 Task: Search one way flight ticket for 4 adults, 1 infant in seat and 1 infant on lap in premium economy from Portsmouth: Portsmouth International Airport At Pease to Gillette: Gillette Campbell County Airport on 5-1-2023. Choice of flights is Sun country airlines. Number of bags: 1 checked bag. Price is upto 107000. Outbound departure time preference is 23:45.
Action: Mouse moved to (198, 336)
Screenshot: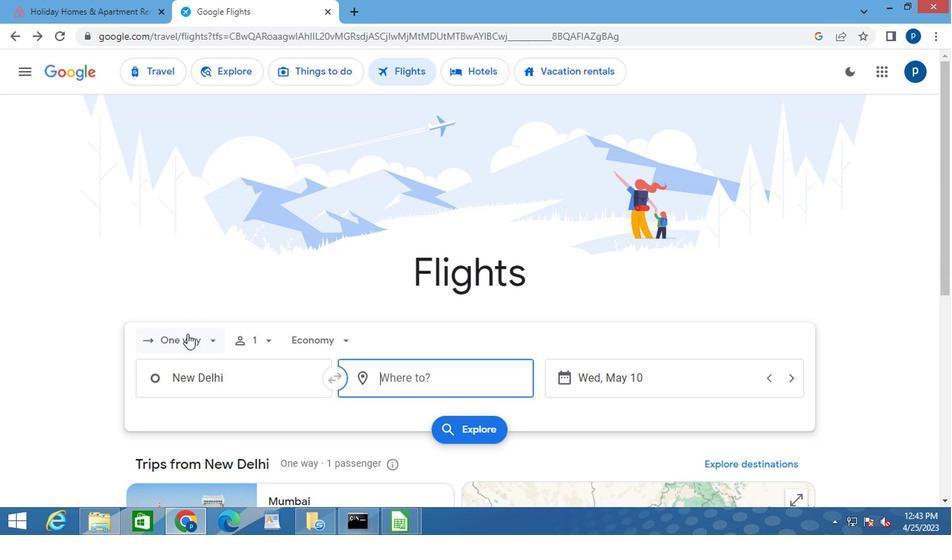 
Action: Mouse pressed left at (198, 336)
Screenshot: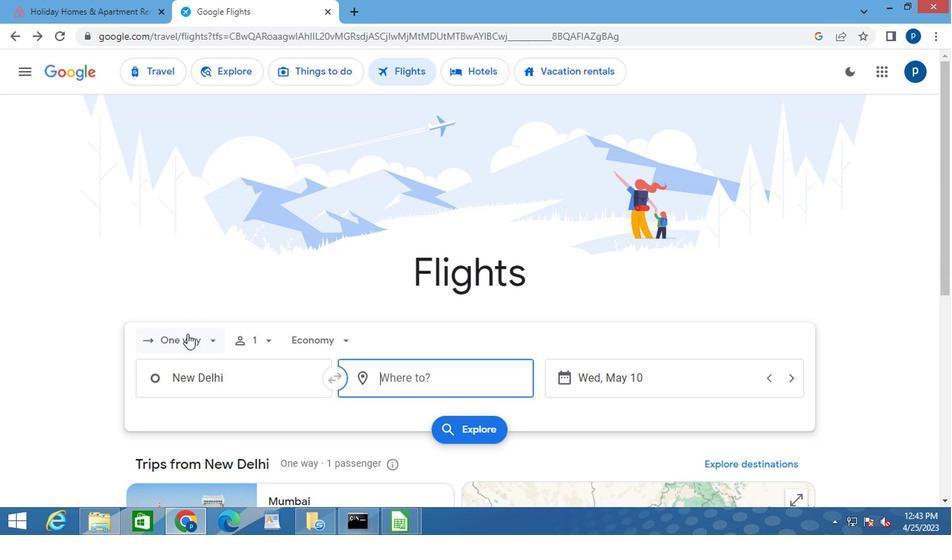 
Action: Mouse moved to (204, 399)
Screenshot: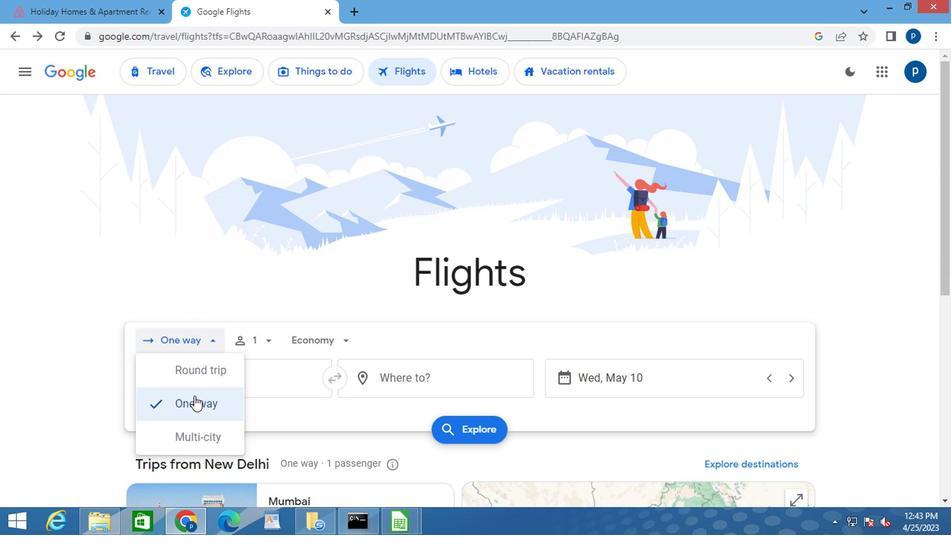
Action: Mouse pressed left at (204, 399)
Screenshot: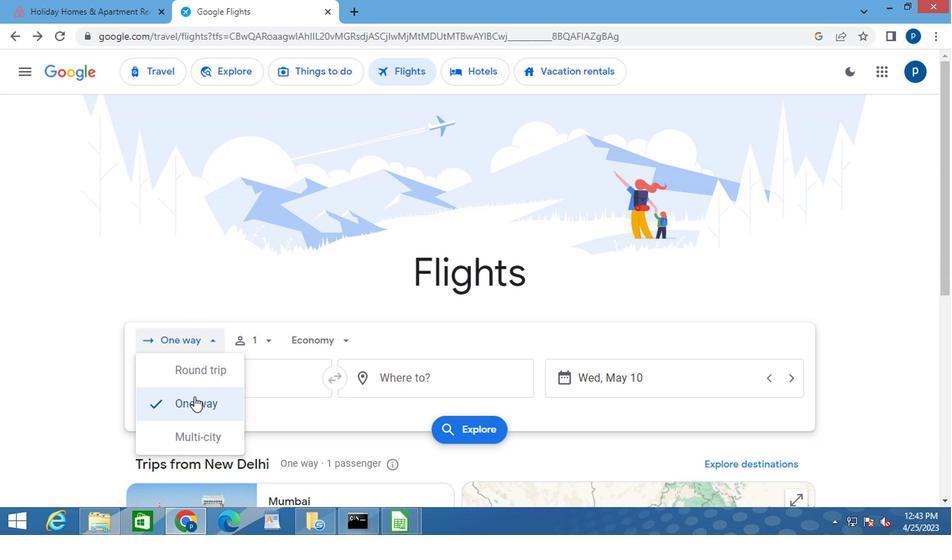 
Action: Mouse moved to (267, 336)
Screenshot: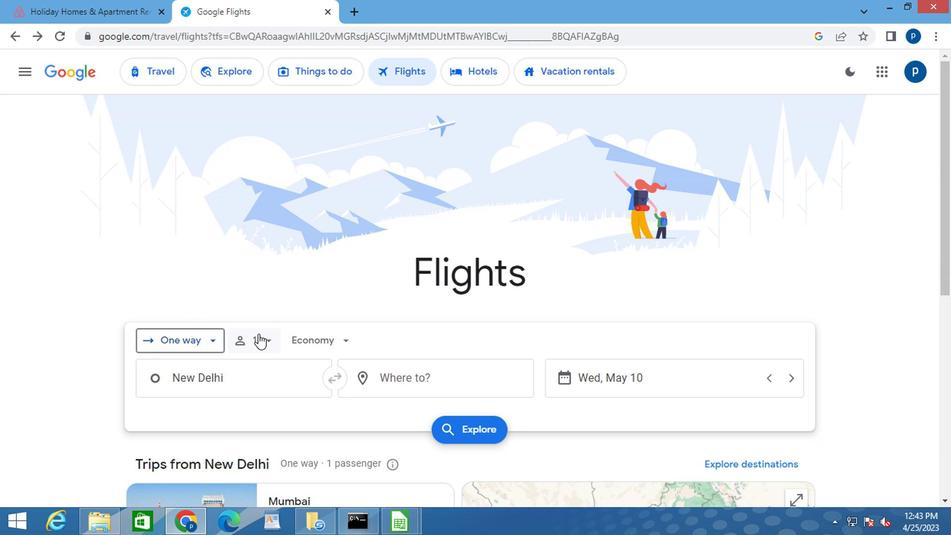 
Action: Mouse pressed left at (267, 336)
Screenshot: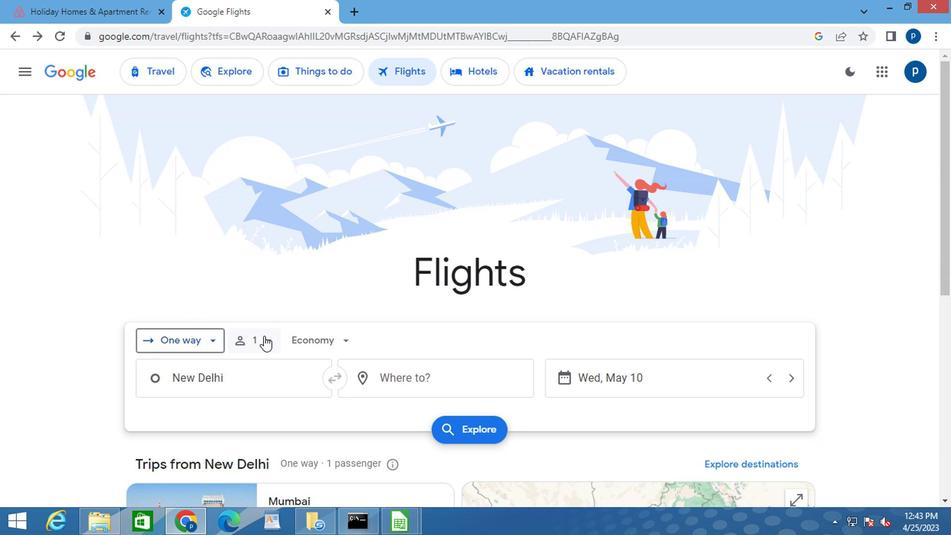 
Action: Mouse moved to (368, 374)
Screenshot: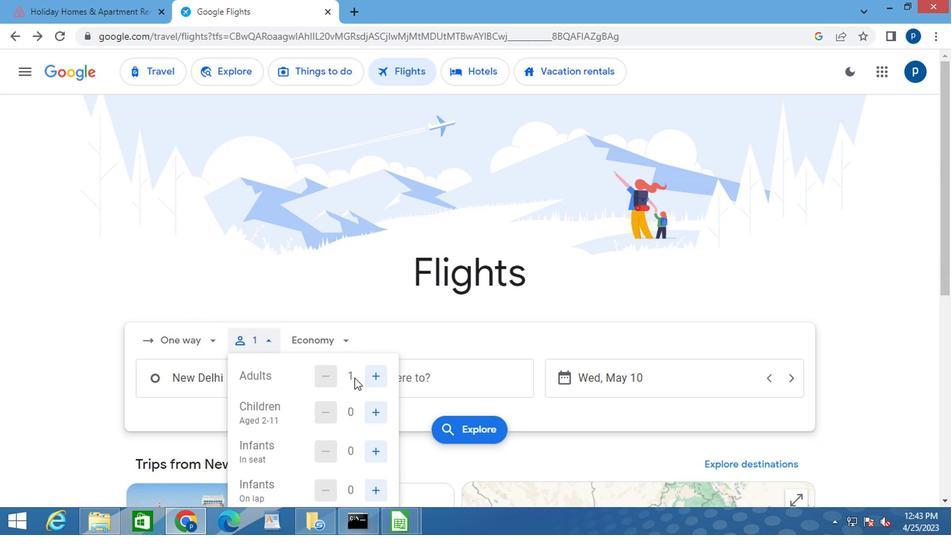
Action: Mouse pressed left at (368, 374)
Screenshot: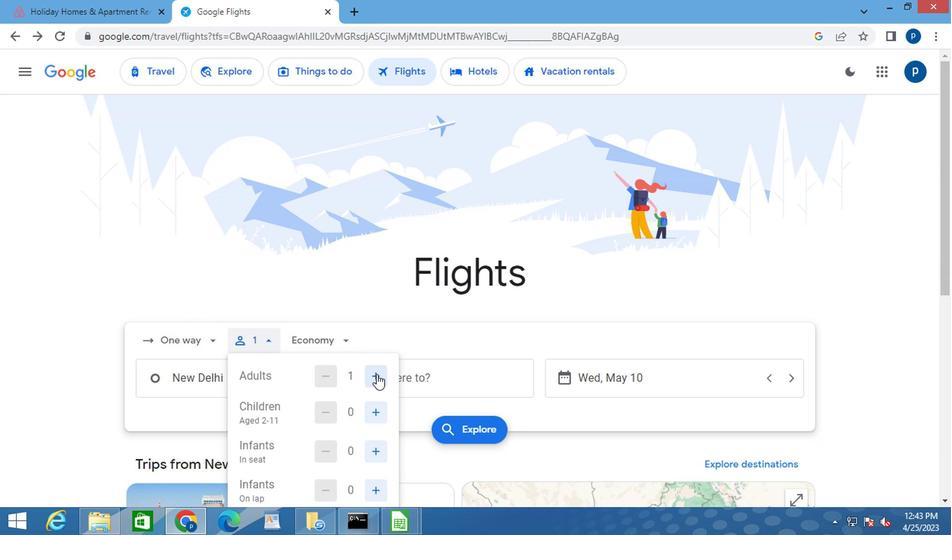 
Action: Mouse pressed left at (368, 374)
Screenshot: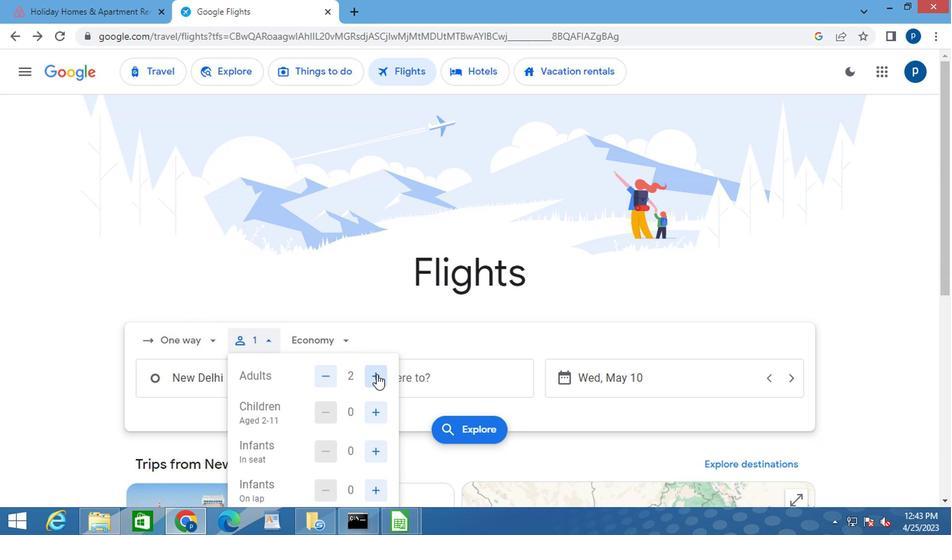 
Action: Mouse pressed left at (368, 374)
Screenshot: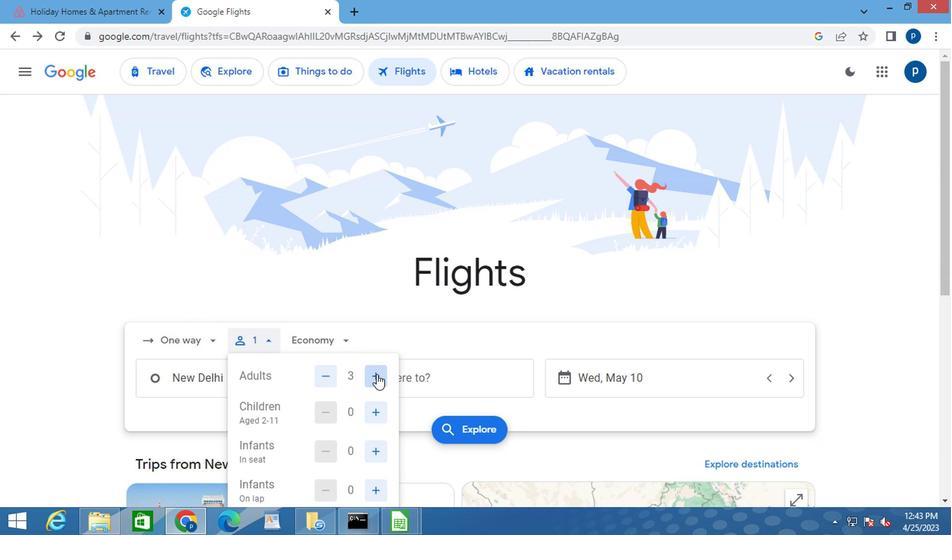
Action: Mouse moved to (368, 445)
Screenshot: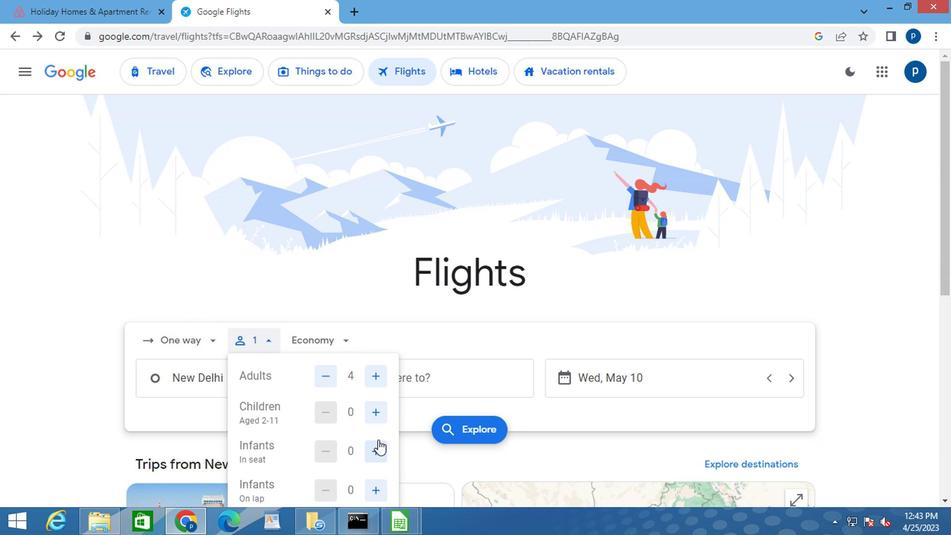
Action: Mouse pressed left at (368, 445)
Screenshot: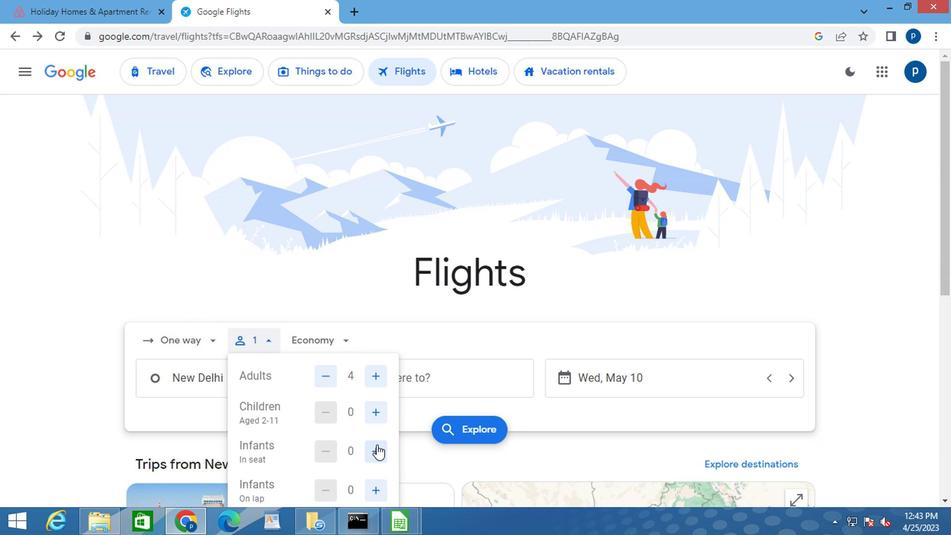 
Action: Mouse moved to (363, 492)
Screenshot: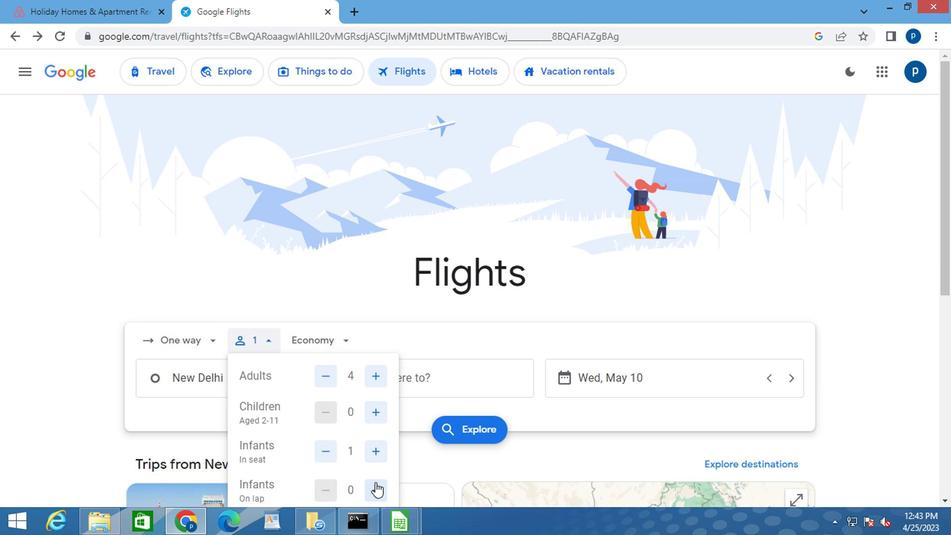 
Action: Mouse pressed left at (363, 492)
Screenshot: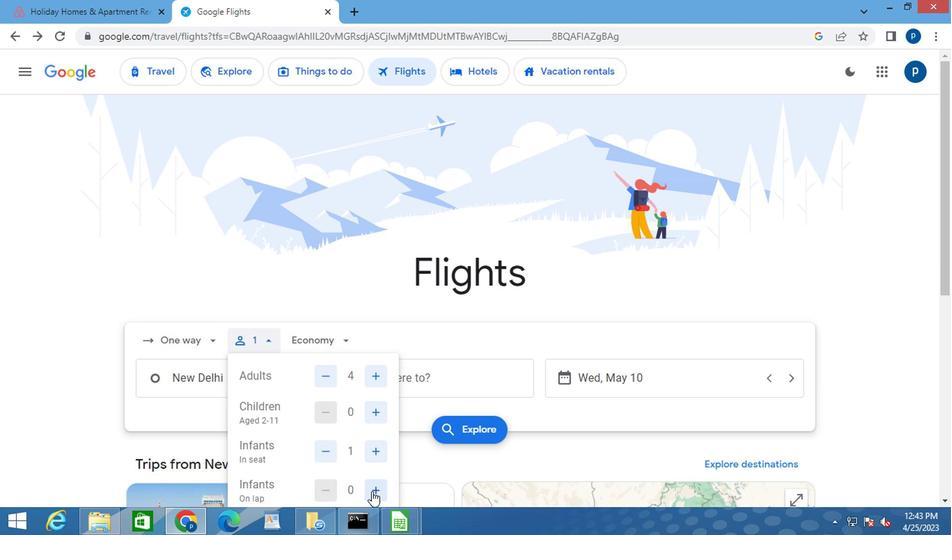 
Action: Mouse moved to (372, 405)
Screenshot: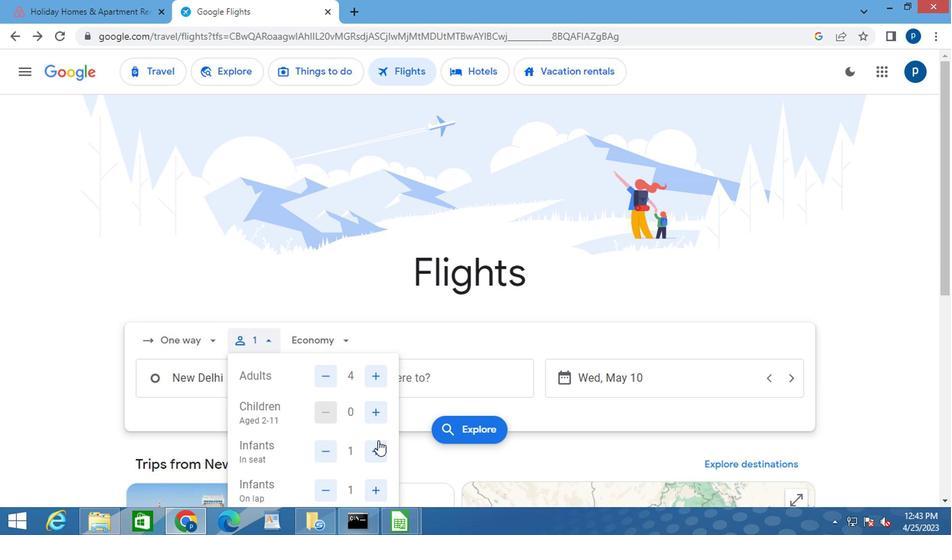 
Action: Mouse scrolled (372, 404) with delta (0, 0)
Screenshot: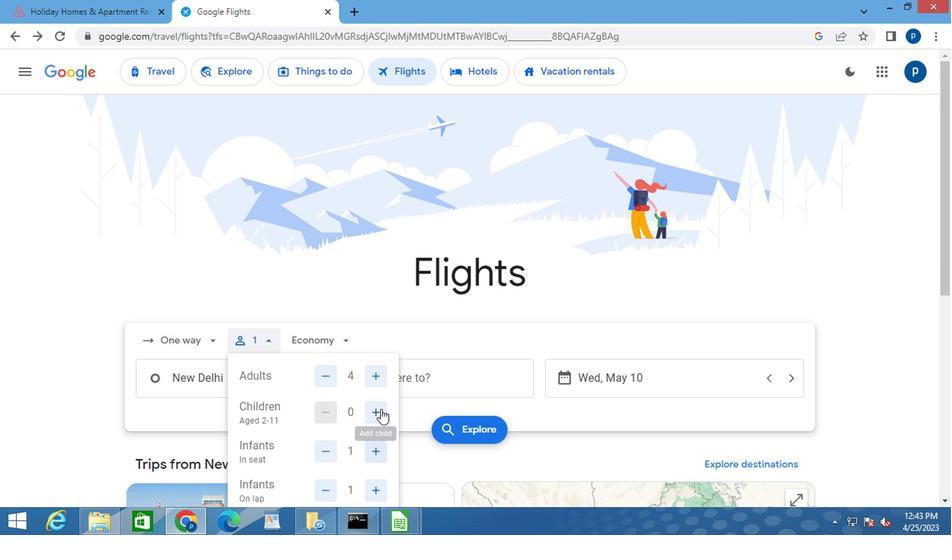
Action: Mouse scrolled (372, 404) with delta (0, 0)
Screenshot: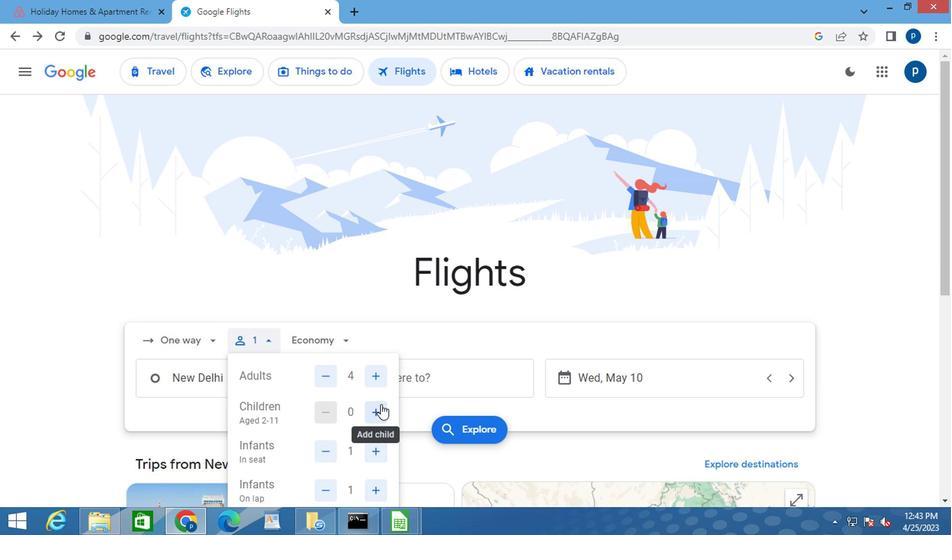 
Action: Mouse moved to (350, 388)
Screenshot: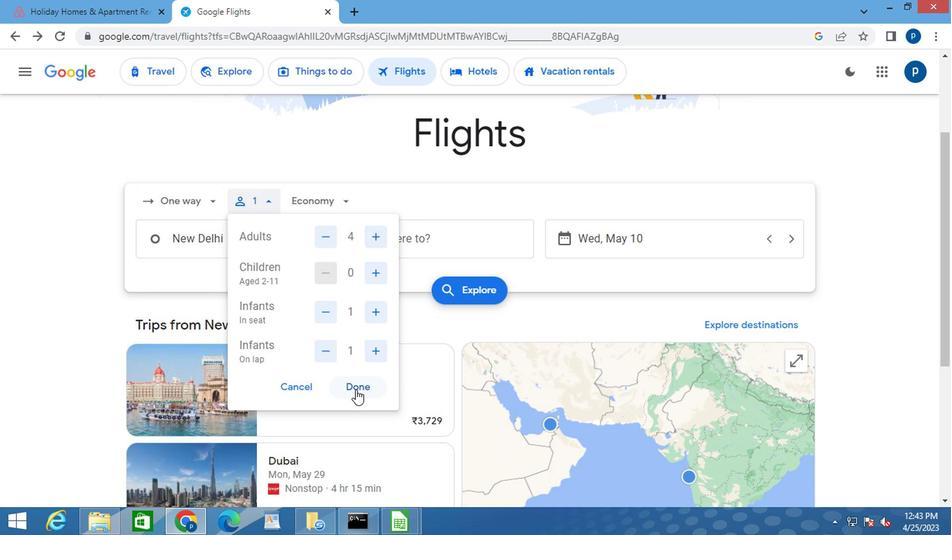 
Action: Mouse pressed left at (350, 388)
Screenshot: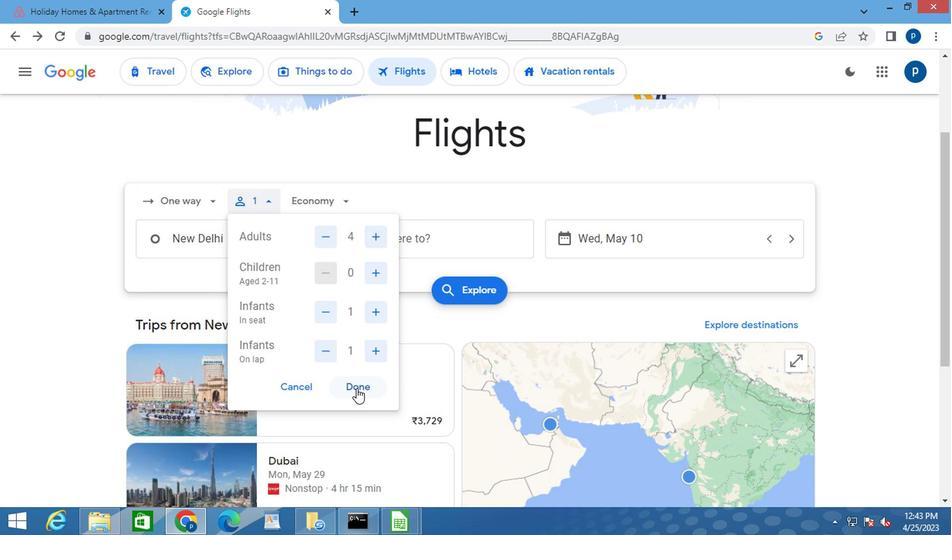 
Action: Mouse moved to (321, 194)
Screenshot: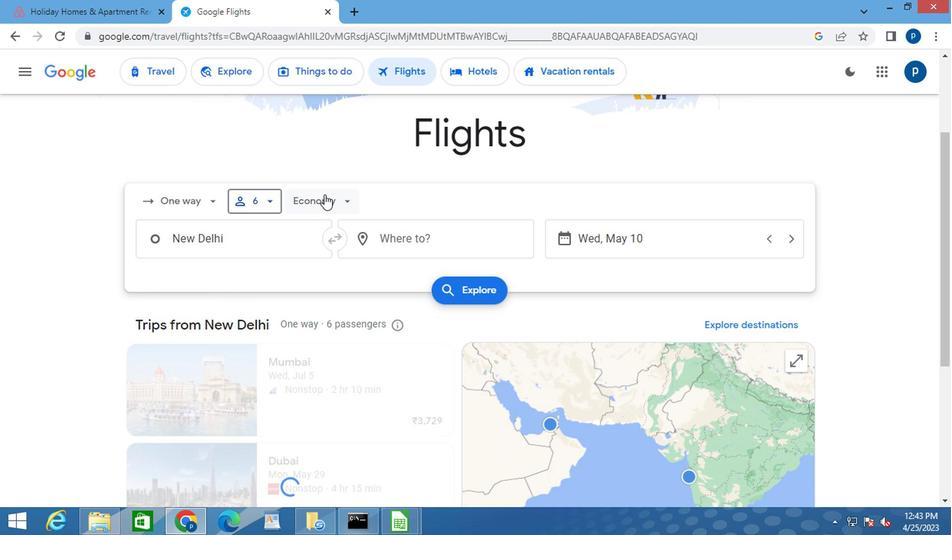 
Action: Mouse pressed left at (321, 194)
Screenshot: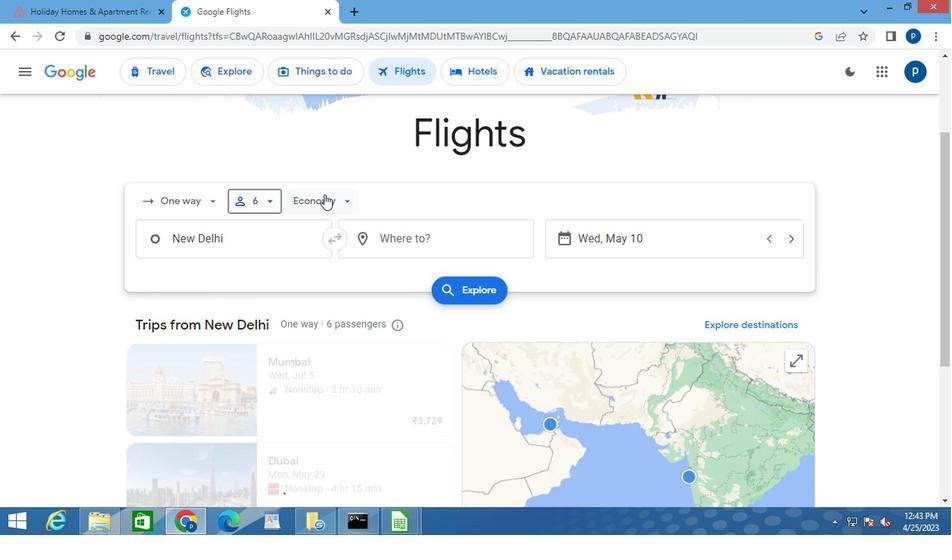 
Action: Mouse moved to (350, 230)
Screenshot: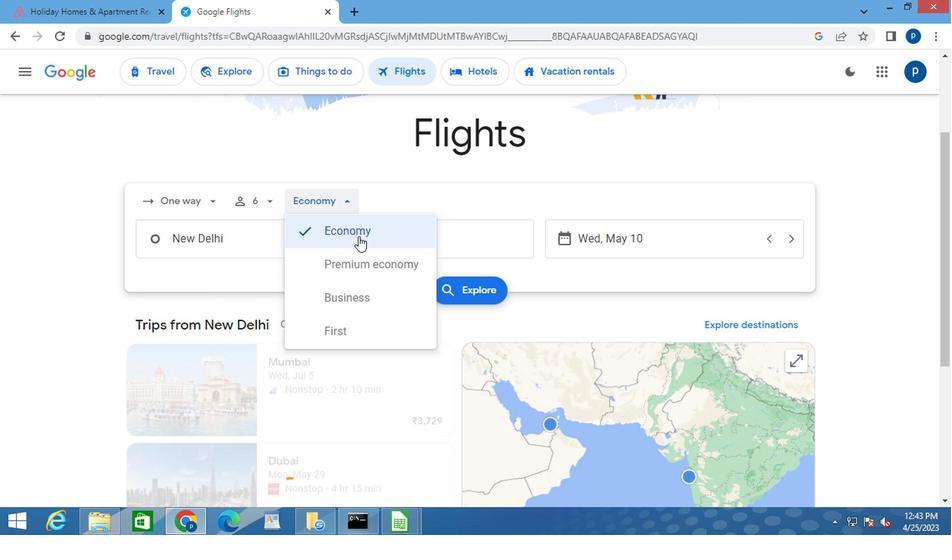 
Action: Mouse pressed left at (350, 230)
Screenshot: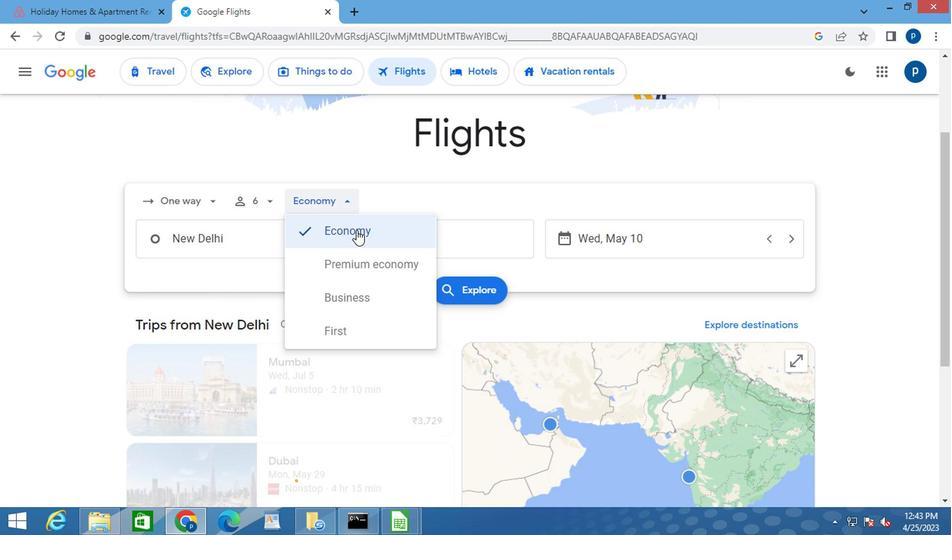 
Action: Mouse moved to (204, 240)
Screenshot: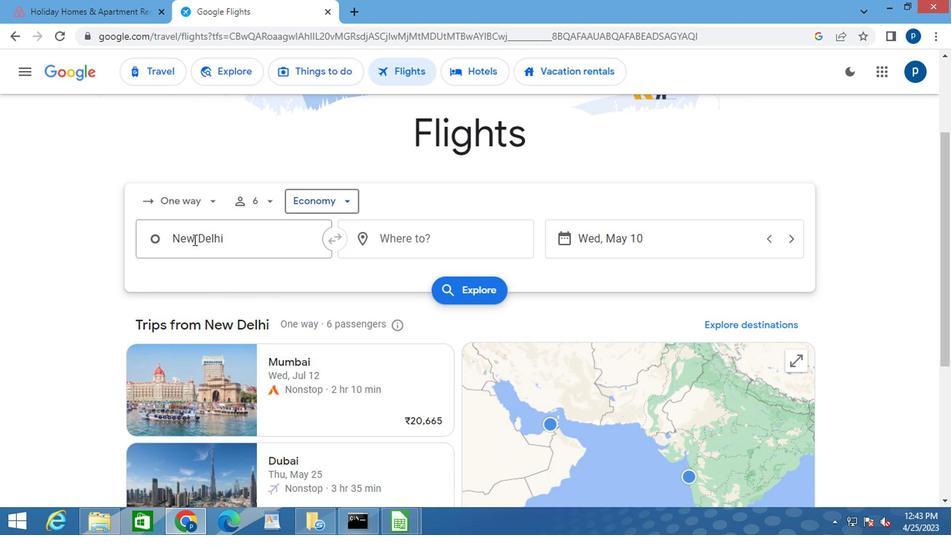 
Action: Mouse pressed left at (204, 240)
Screenshot: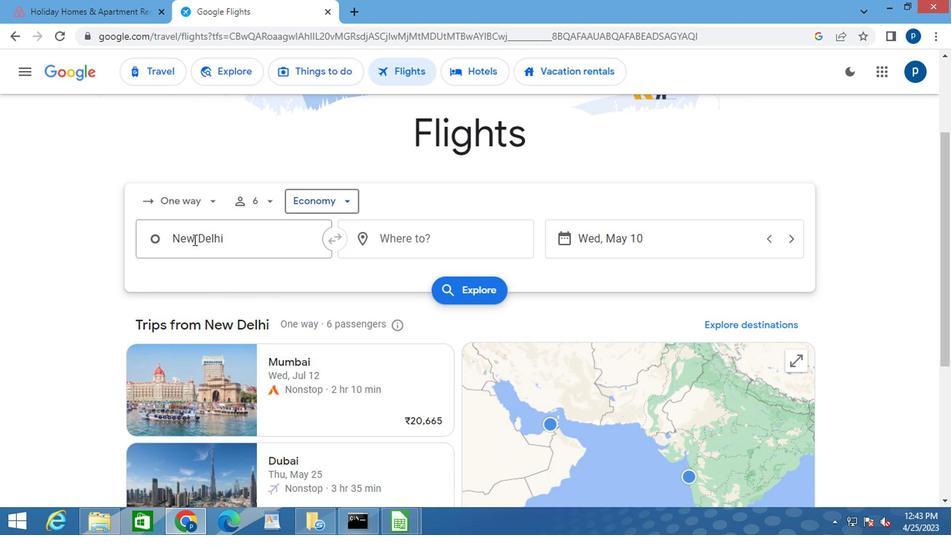 
Action: Mouse pressed left at (204, 240)
Screenshot: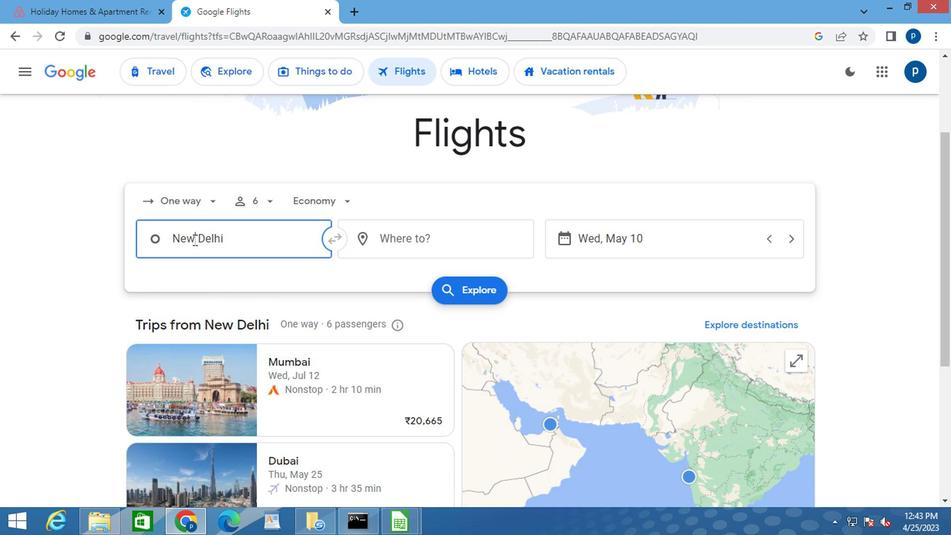 
Action: Key pressed <Key.caps_lock>p<Key.caps_lock>ortsmouth<Key.space><Key.caps_lock>i<Key.caps_lock>
Screenshot: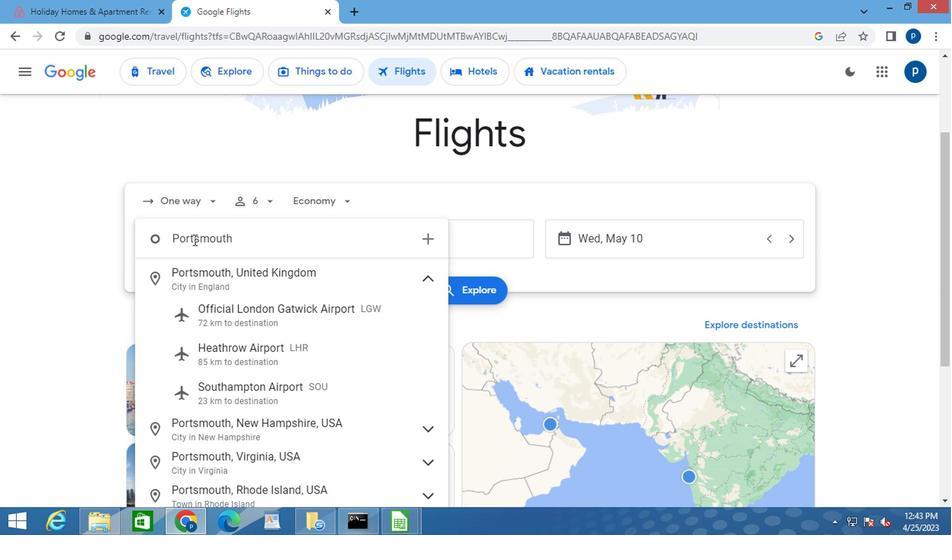 
Action: Mouse moved to (225, 272)
Screenshot: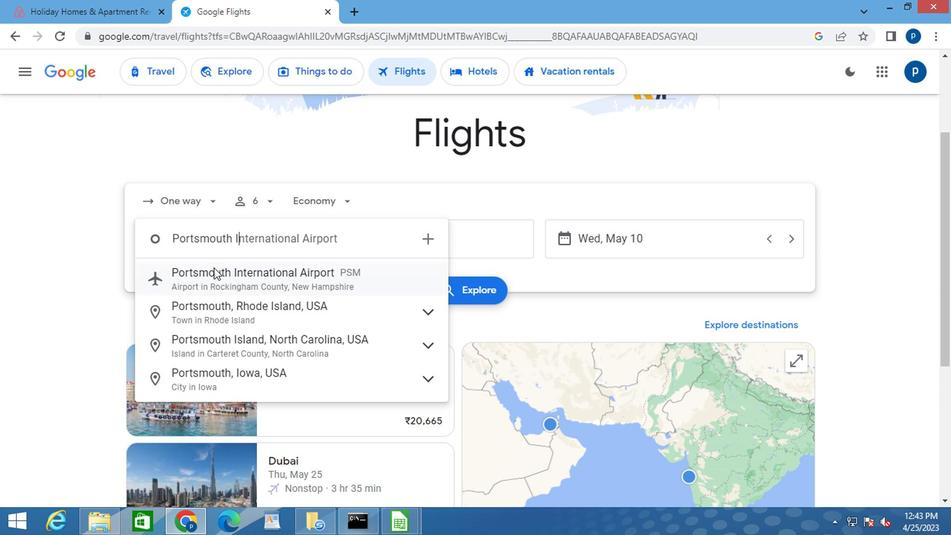 
Action: Mouse pressed left at (225, 272)
Screenshot: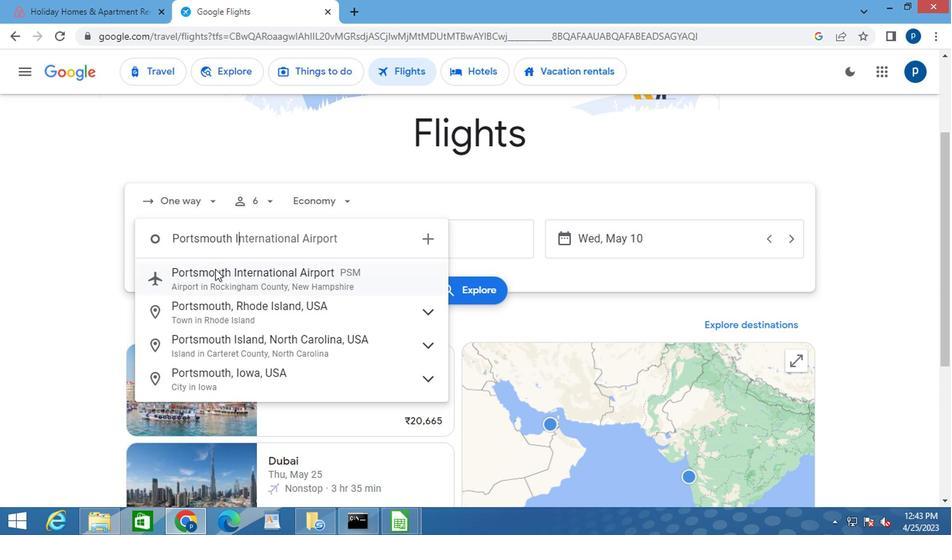 
Action: Mouse moved to (378, 235)
Screenshot: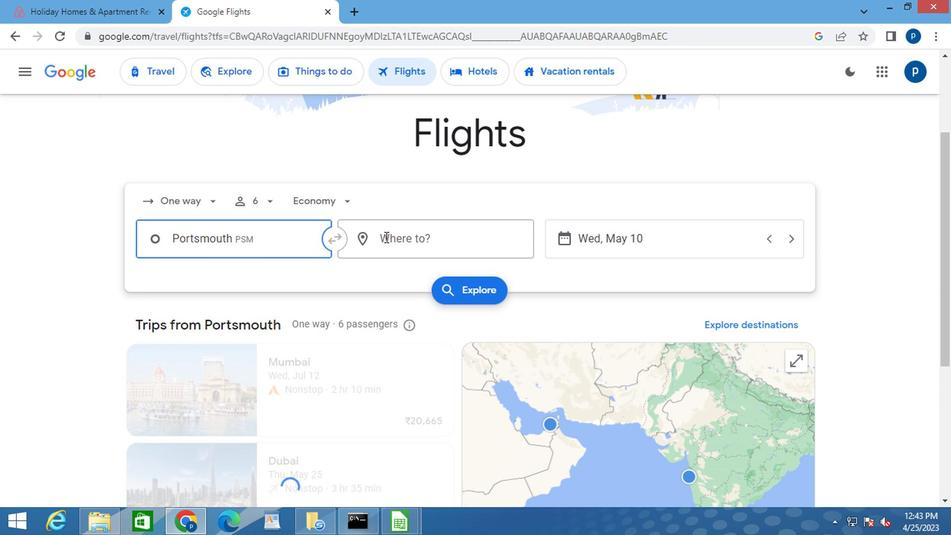 
Action: Mouse pressed left at (378, 235)
Screenshot: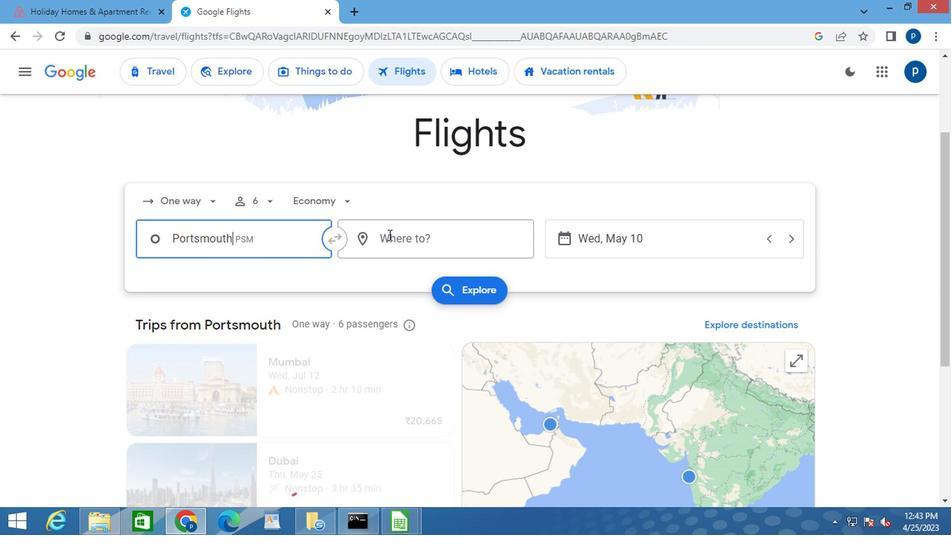 
Action: Mouse pressed left at (378, 235)
Screenshot: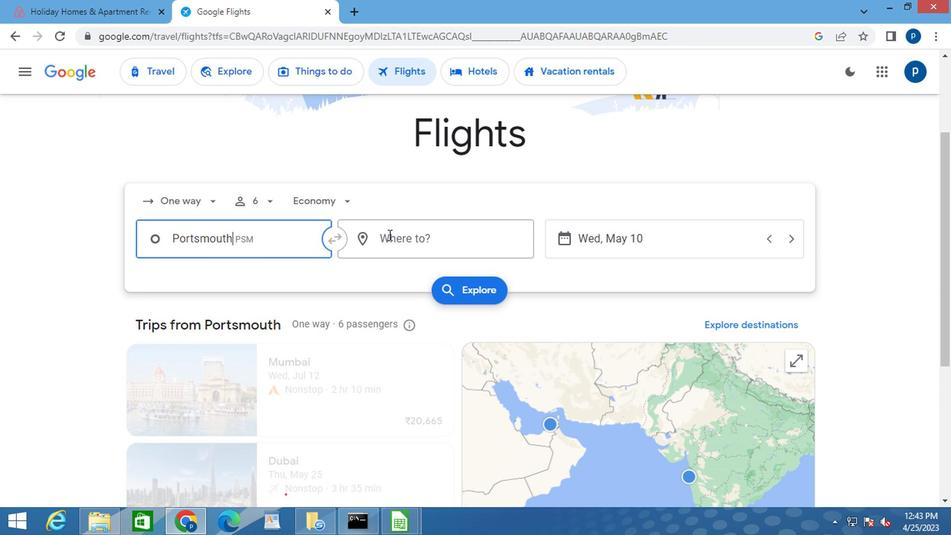 
Action: Key pressed <Key.caps_lock>g<Key.caps_lock>illette
Screenshot: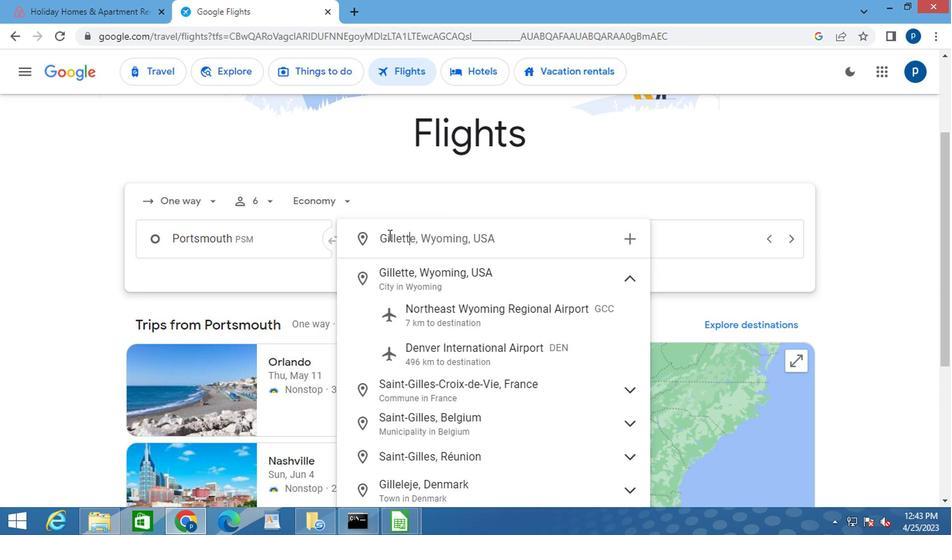
Action: Mouse moved to (414, 268)
Screenshot: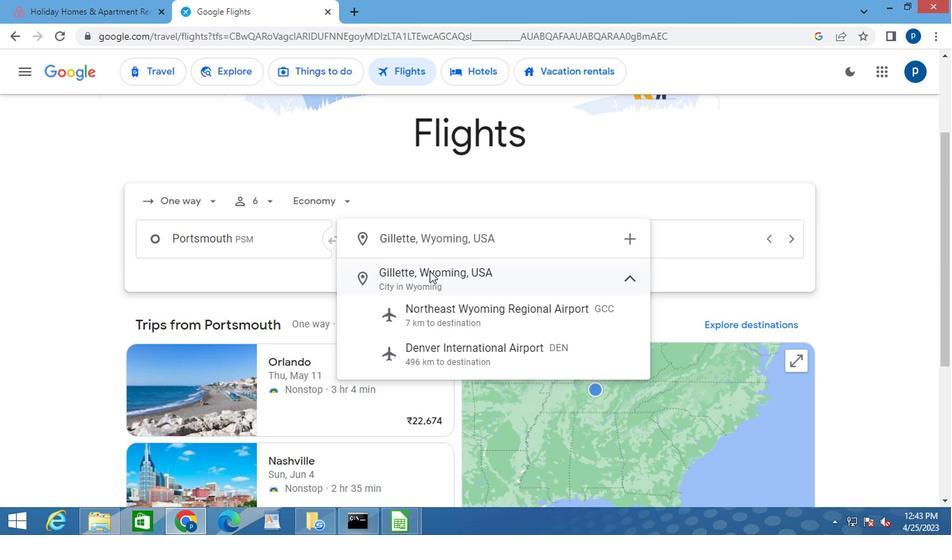 
Action: Mouse pressed left at (414, 268)
Screenshot: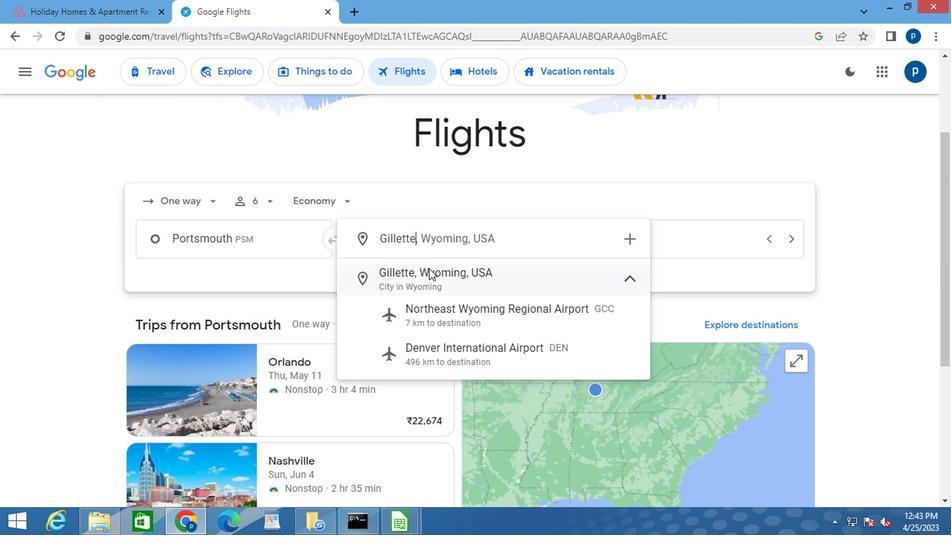 
Action: Mouse moved to (541, 243)
Screenshot: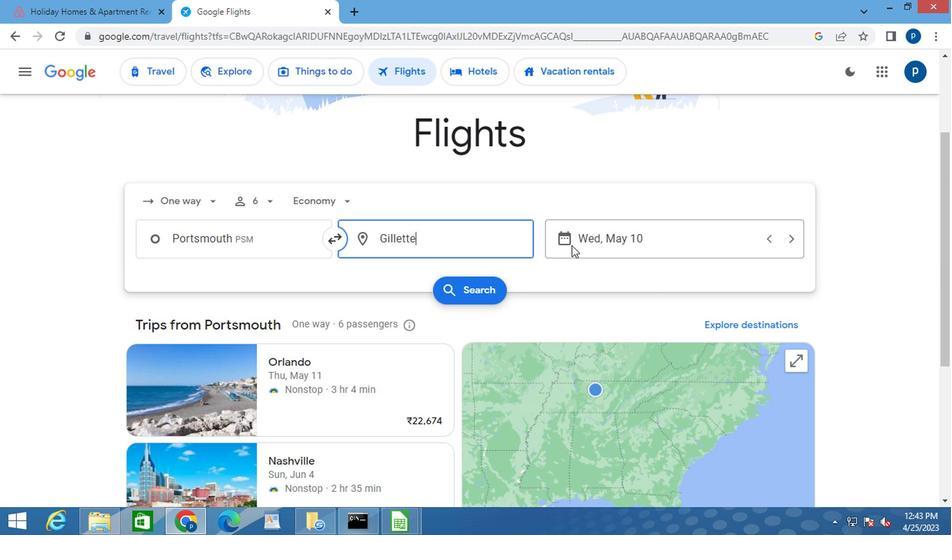 
Action: Mouse pressed left at (541, 243)
Screenshot: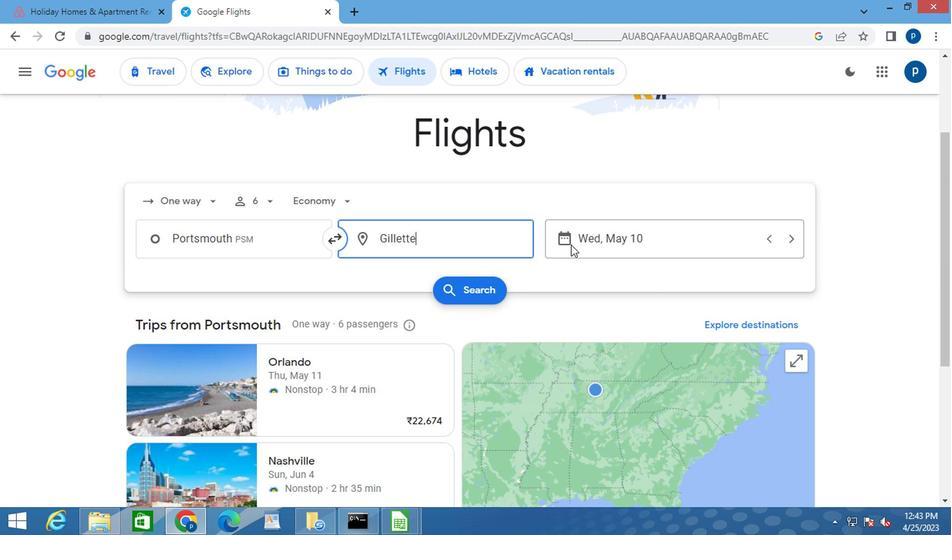 
Action: Mouse moved to (570, 240)
Screenshot: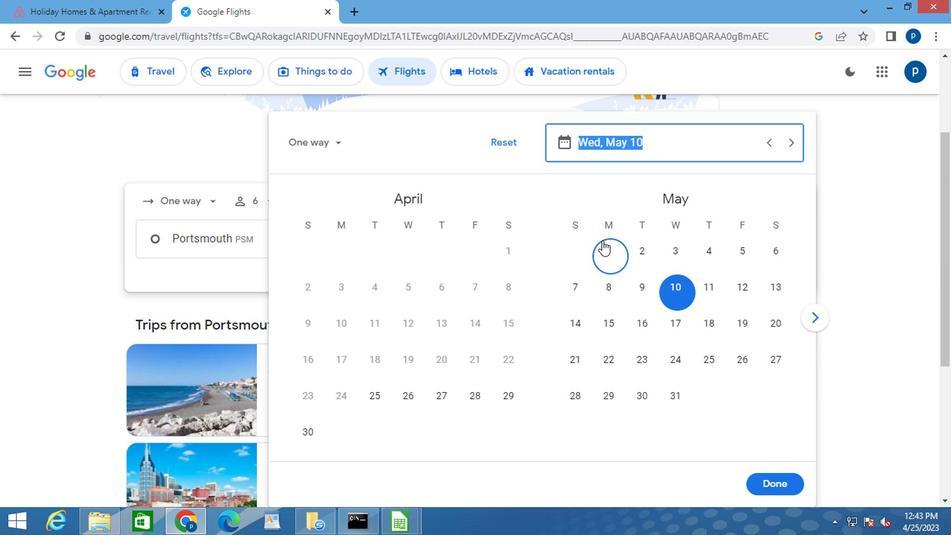 
Action: Mouse pressed left at (570, 240)
Screenshot: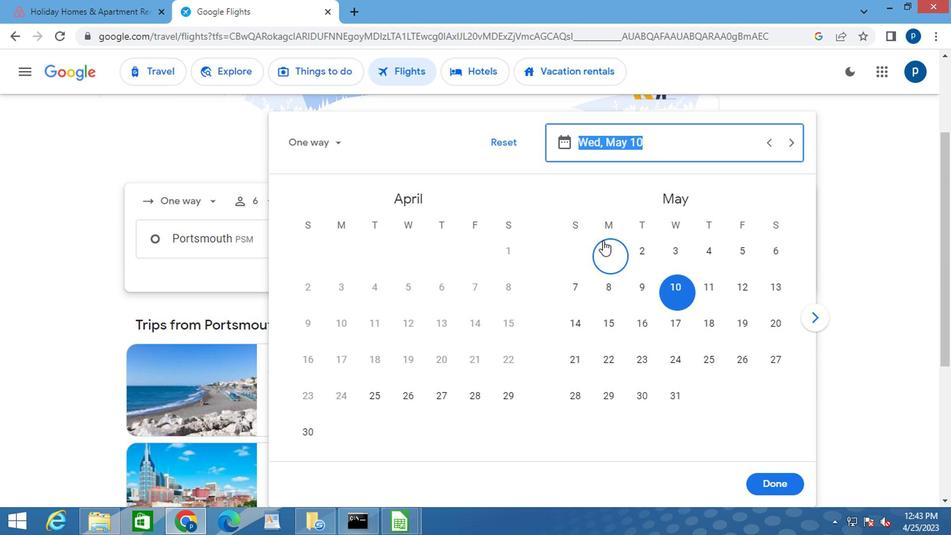 
Action: Mouse moved to (710, 476)
Screenshot: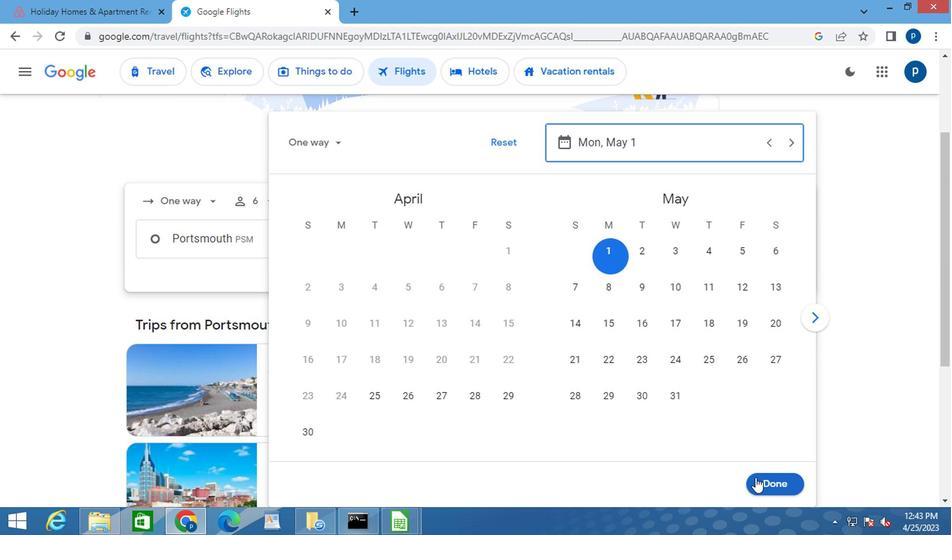 
Action: Mouse pressed left at (710, 476)
Screenshot: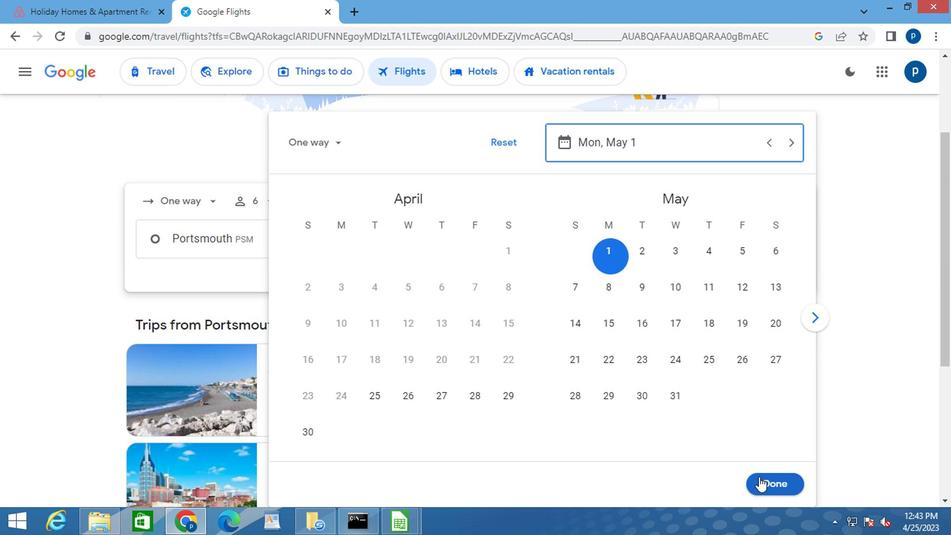 
Action: Mouse moved to (452, 289)
Screenshot: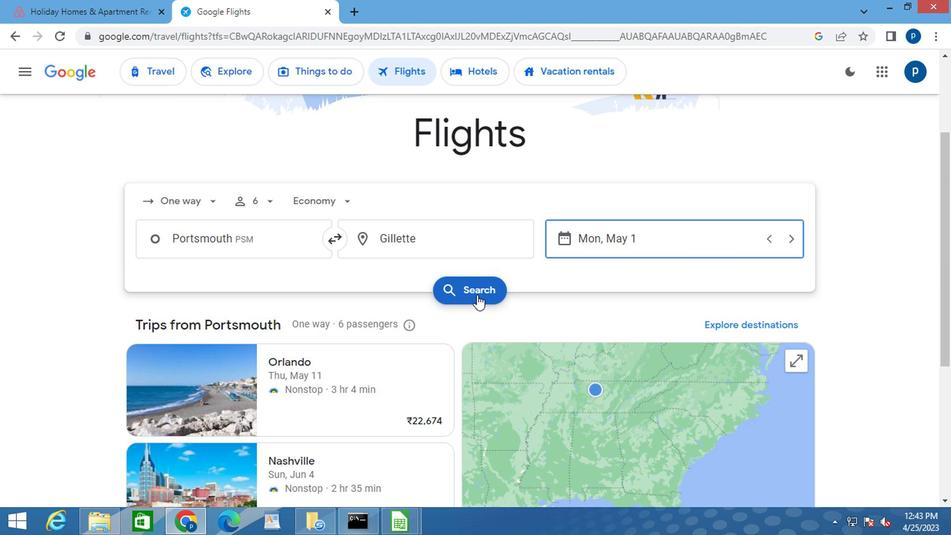 
Action: Mouse pressed left at (452, 289)
Screenshot: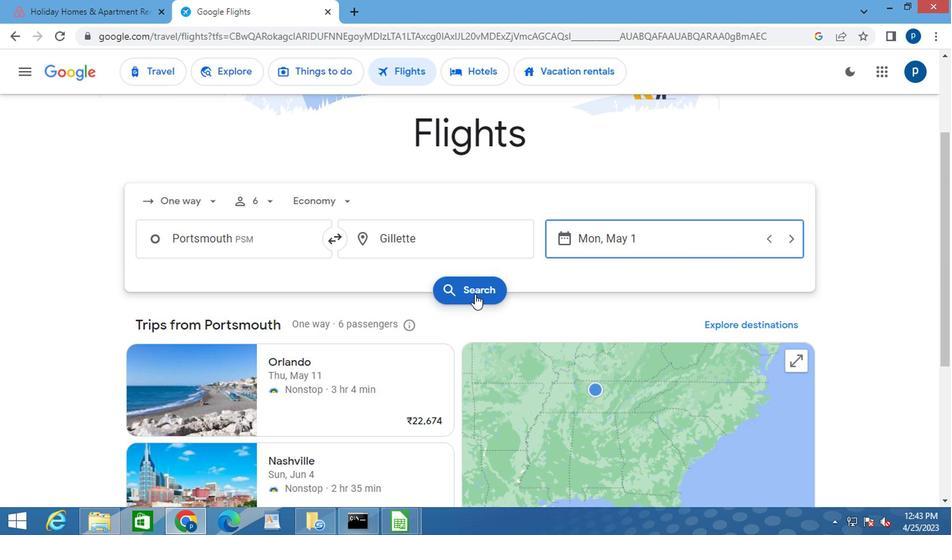 
Action: Mouse moved to (154, 201)
Screenshot: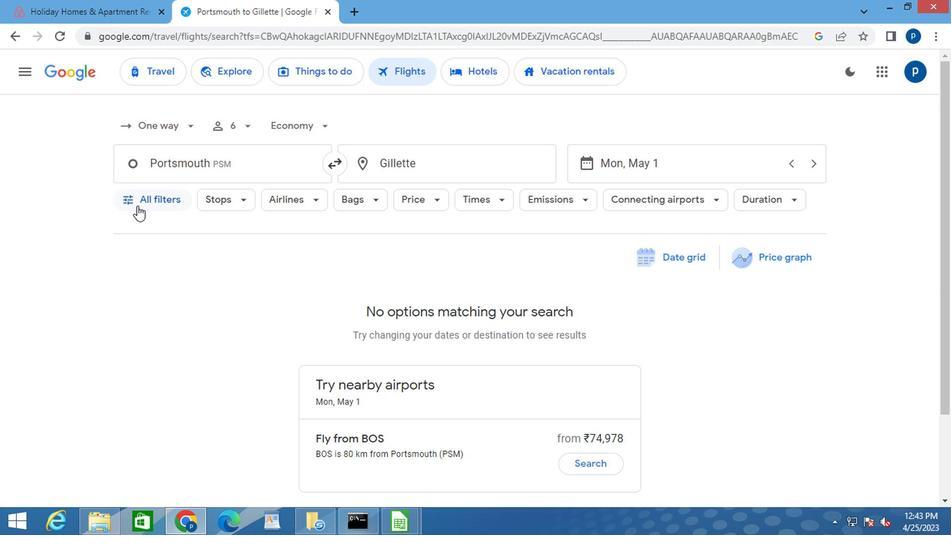 
Action: Mouse pressed left at (154, 201)
Screenshot: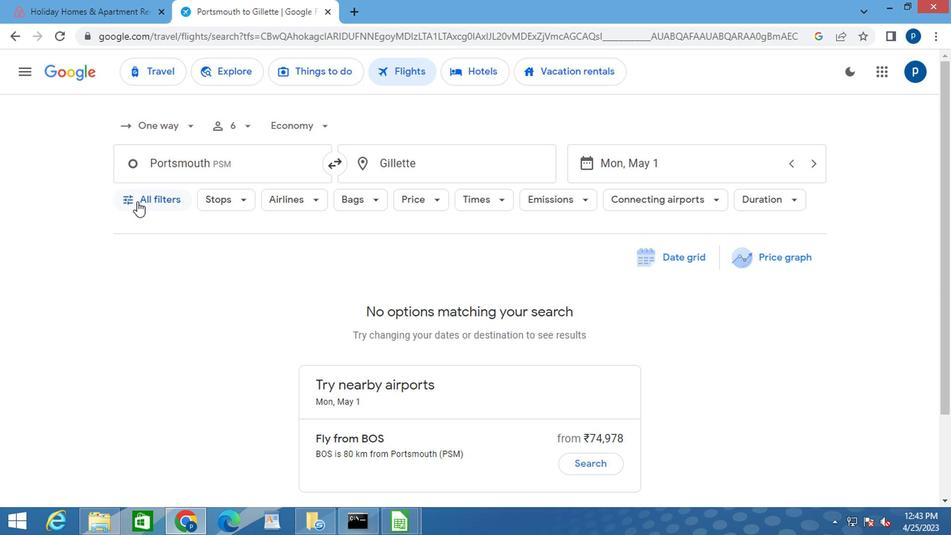 
Action: Mouse moved to (250, 409)
Screenshot: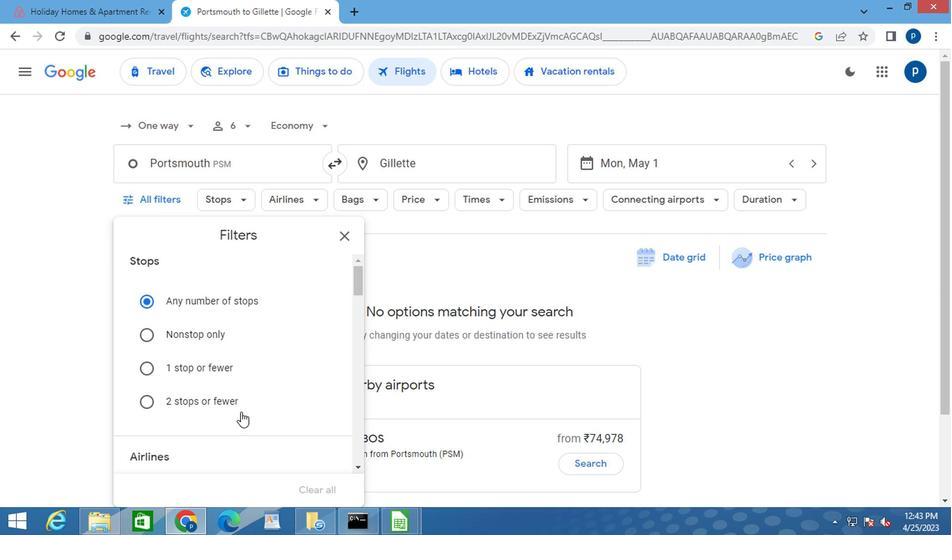 
Action: Mouse scrolled (250, 408) with delta (0, 0)
Screenshot: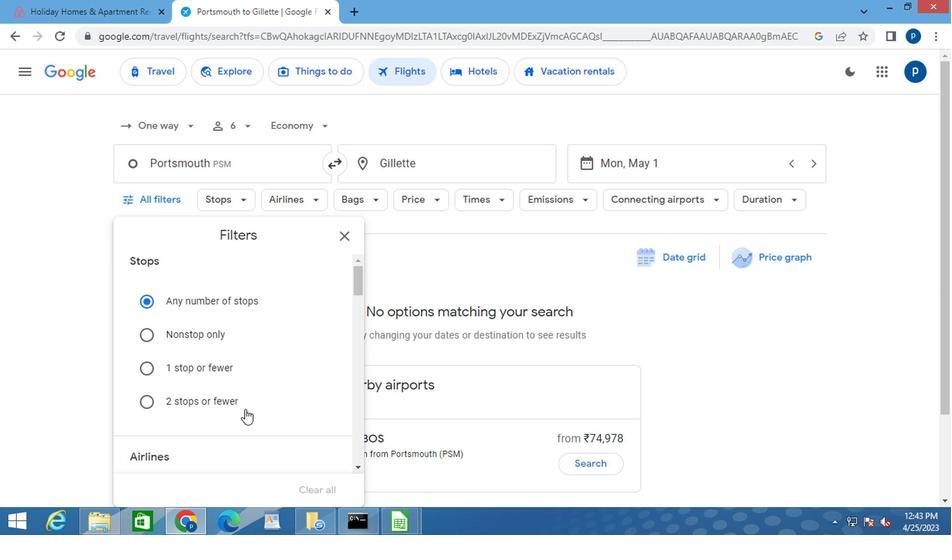 
Action: Mouse moved to (248, 379)
Screenshot: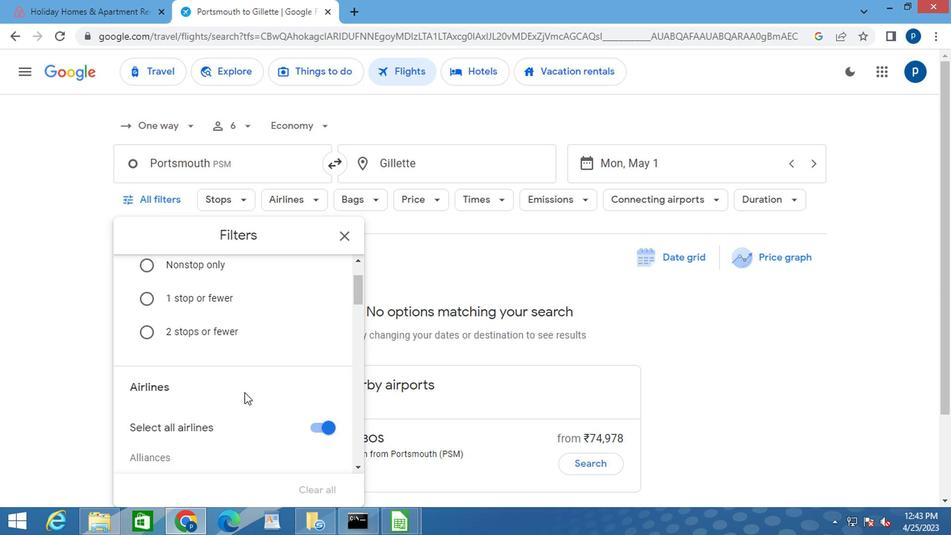 
Action: Mouse scrolled (248, 378) with delta (0, 0)
Screenshot: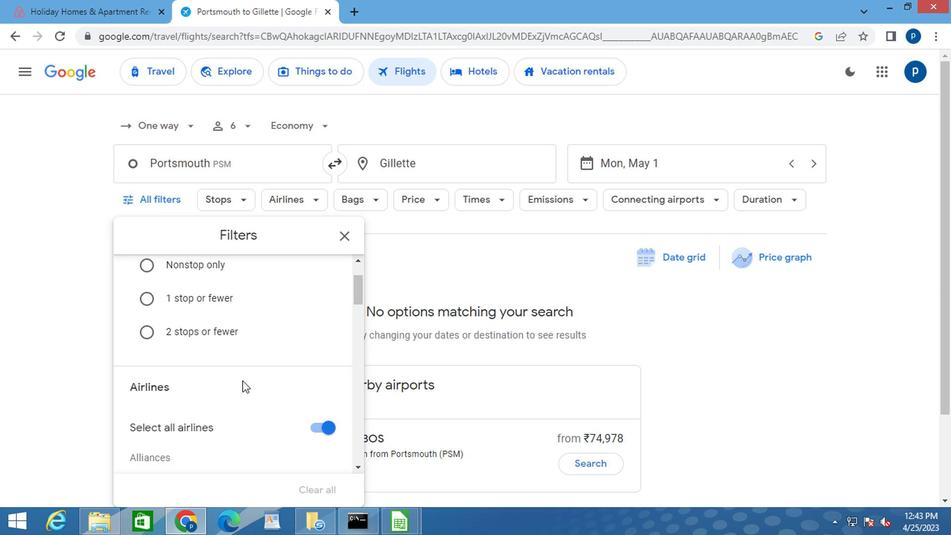 
Action: Mouse moved to (246, 374)
Screenshot: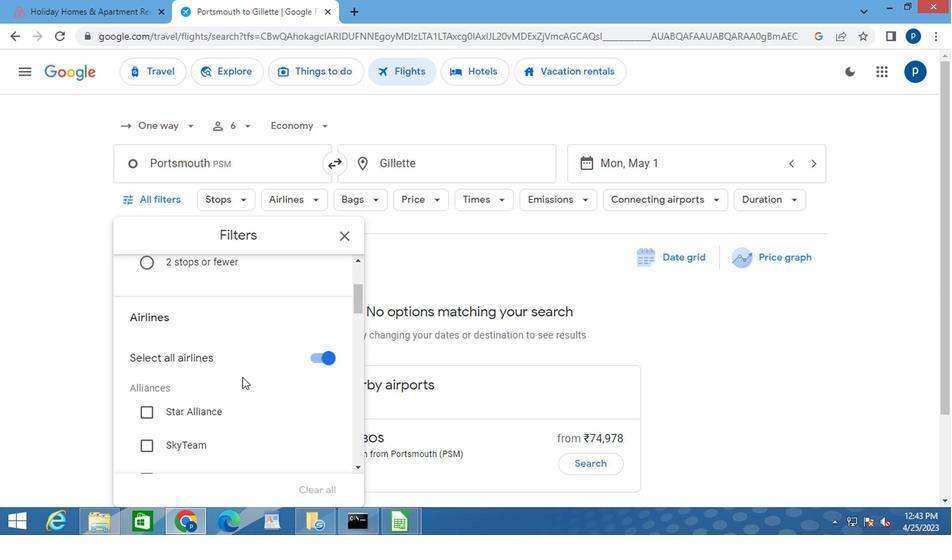 
Action: Mouse scrolled (246, 373) with delta (0, 0)
Screenshot: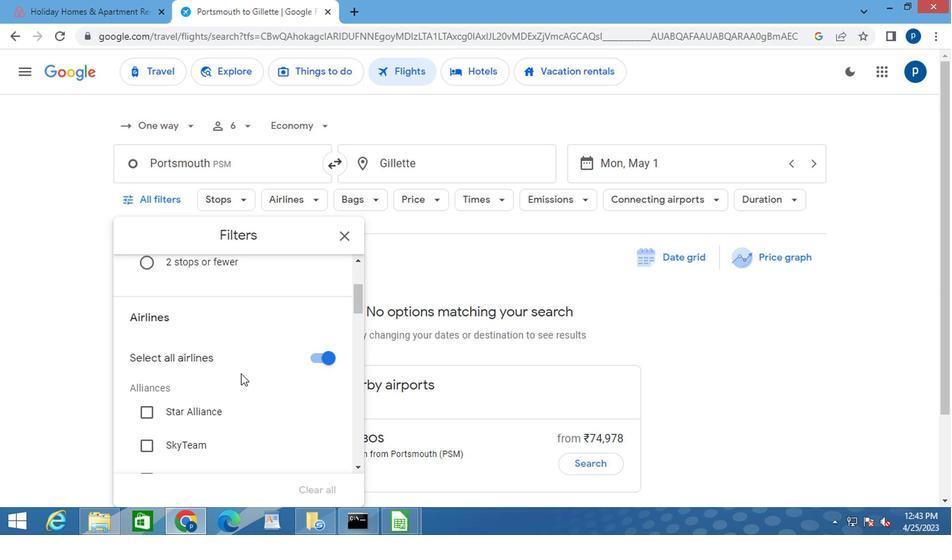 
Action: Mouse moved to (248, 362)
Screenshot: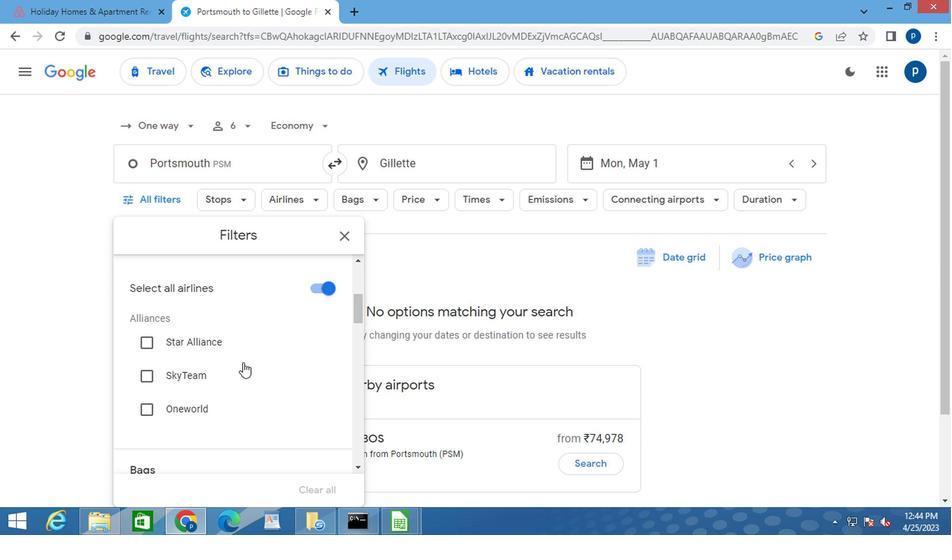 
Action: Mouse scrolled (248, 361) with delta (0, 0)
Screenshot: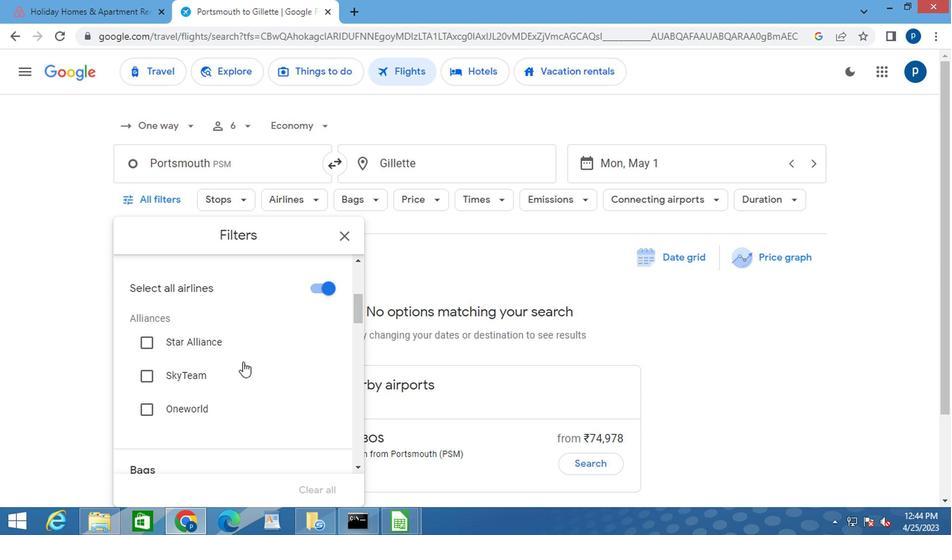 
Action: Mouse moved to (248, 361)
Screenshot: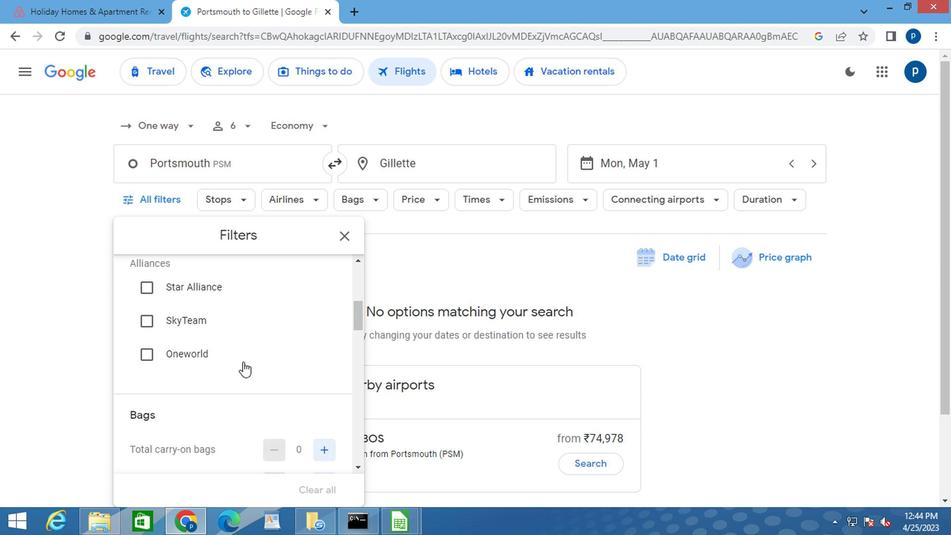 
Action: Mouse scrolled (248, 360) with delta (0, 0)
Screenshot: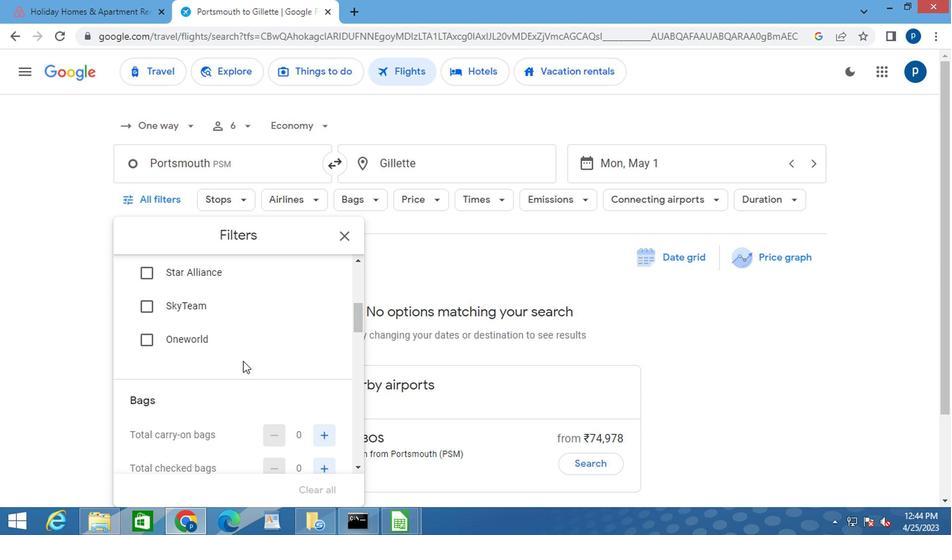 
Action: Mouse moved to (318, 398)
Screenshot: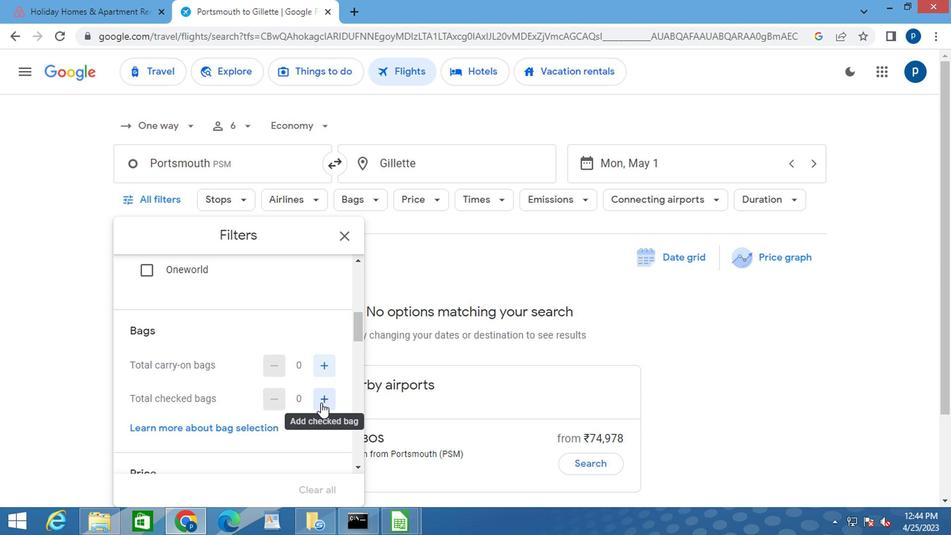 
Action: Mouse pressed left at (318, 398)
Screenshot: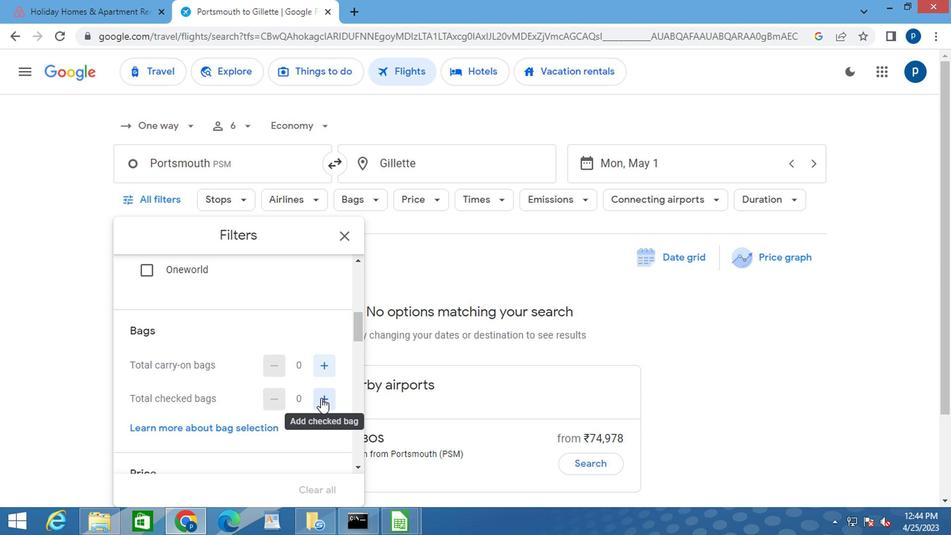 
Action: Mouse moved to (298, 391)
Screenshot: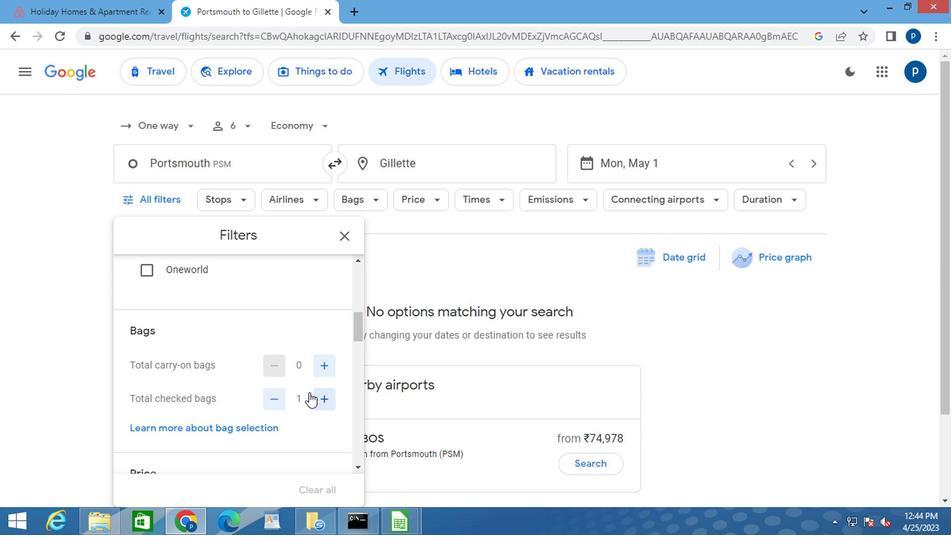 
Action: Mouse scrolled (298, 391) with delta (0, 0)
Screenshot: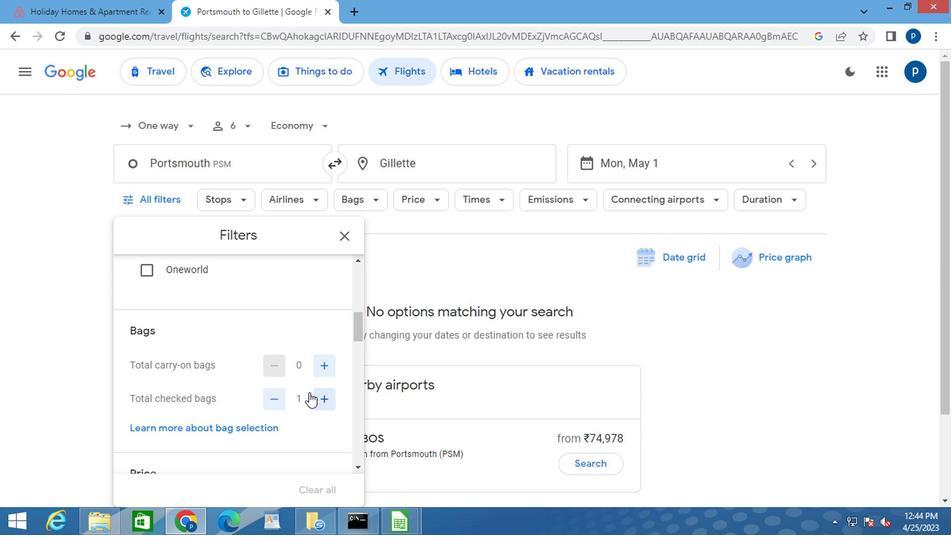 
Action: Mouse scrolled (298, 391) with delta (0, 0)
Screenshot: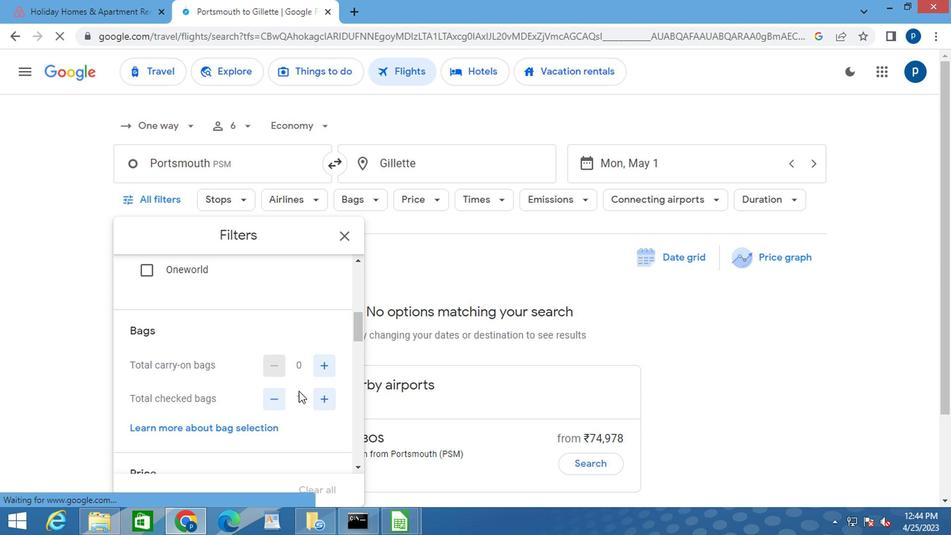 
Action: Mouse moved to (319, 393)
Screenshot: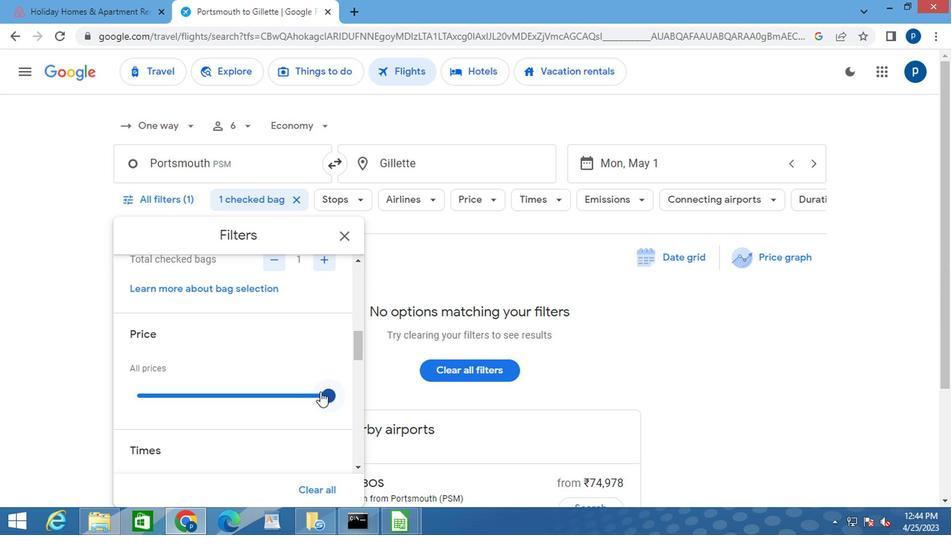 
Action: Mouse pressed left at (319, 393)
Screenshot: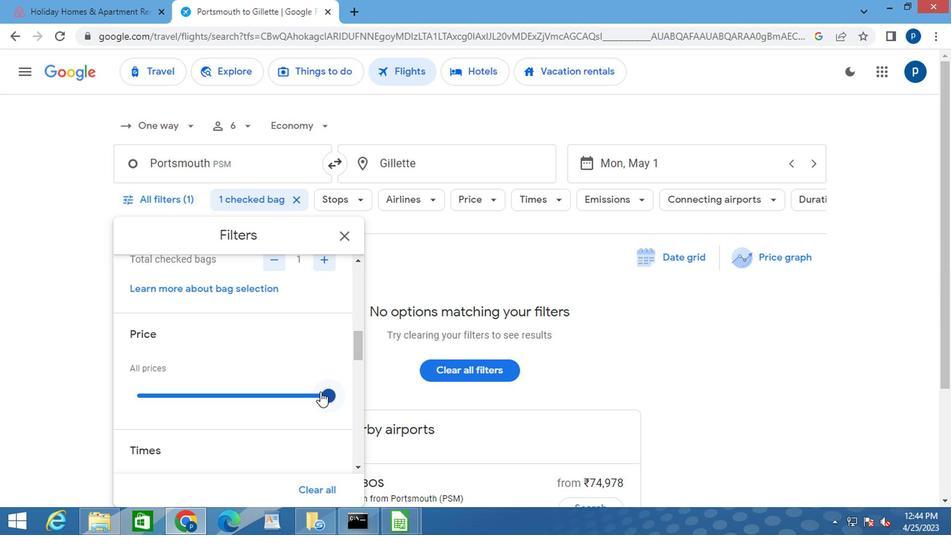 
Action: Mouse moved to (292, 431)
Screenshot: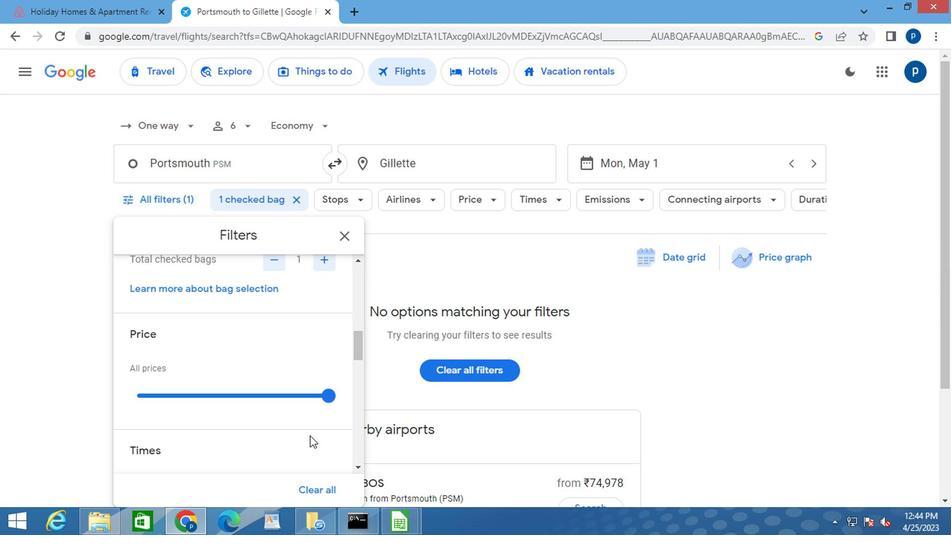 
Action: Mouse scrolled (292, 430) with delta (0, 0)
Screenshot: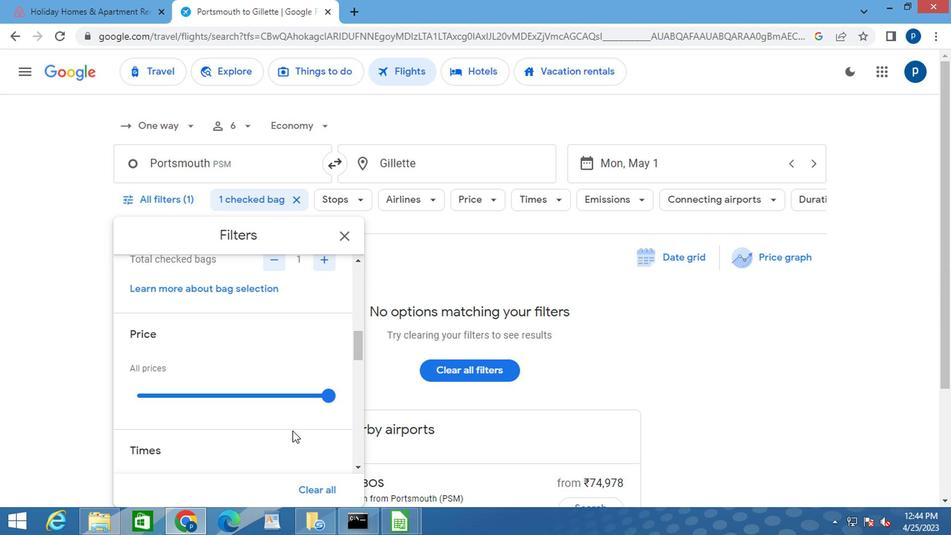 
Action: Mouse moved to (289, 423)
Screenshot: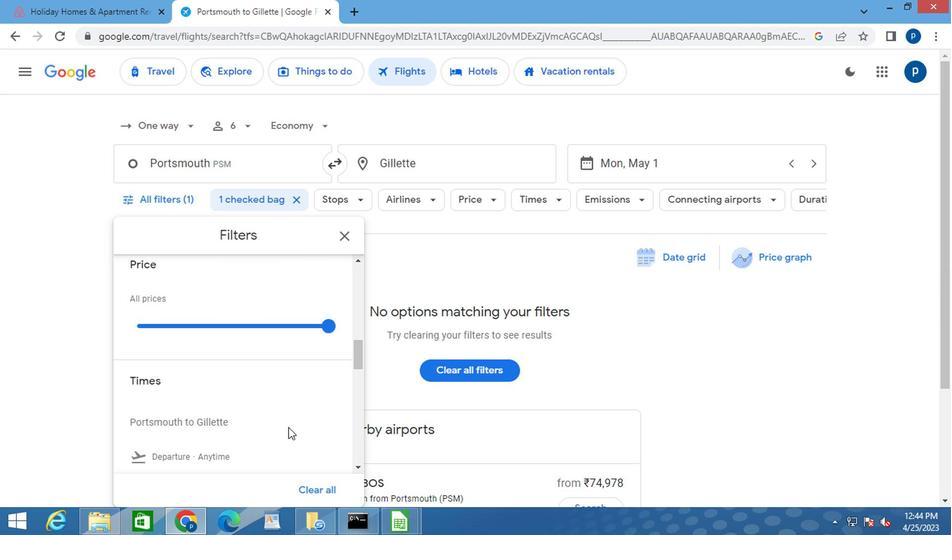 
Action: Mouse scrolled (289, 422) with delta (0, 0)
Screenshot: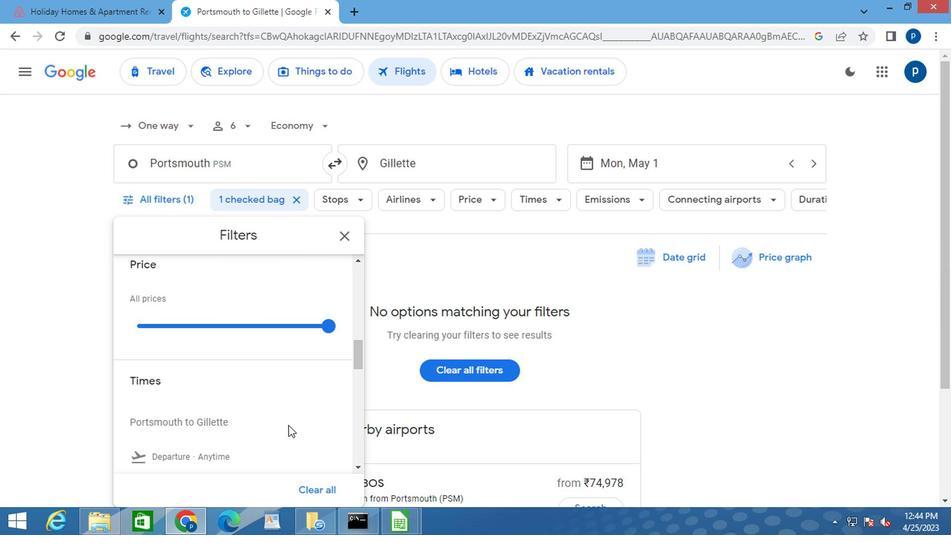 
Action: Mouse moved to (159, 413)
Screenshot: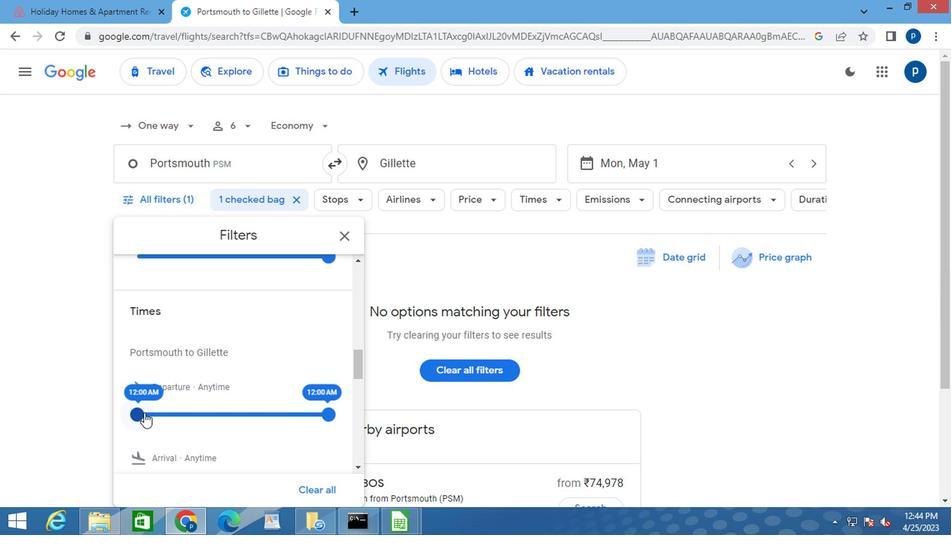 
Action: Mouse pressed left at (159, 413)
Screenshot: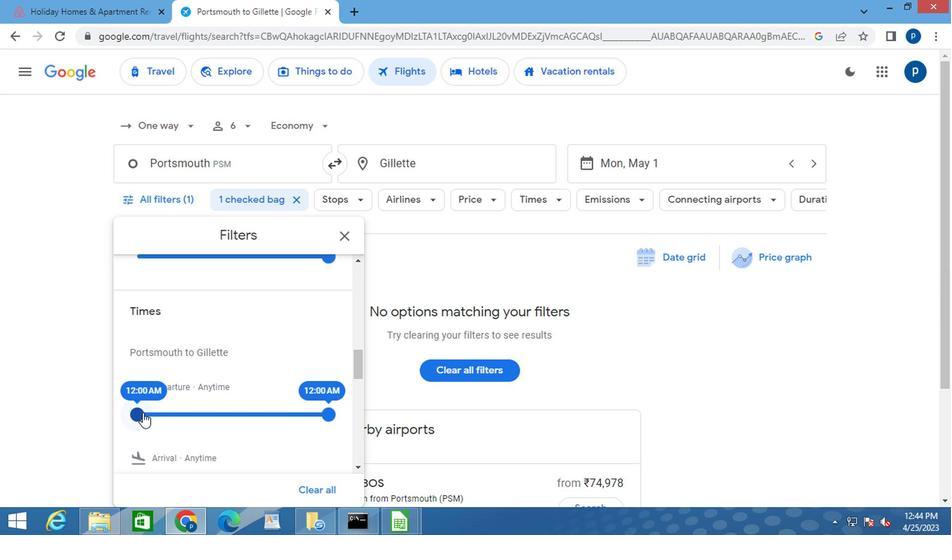 
Action: Mouse moved to (343, 233)
Screenshot: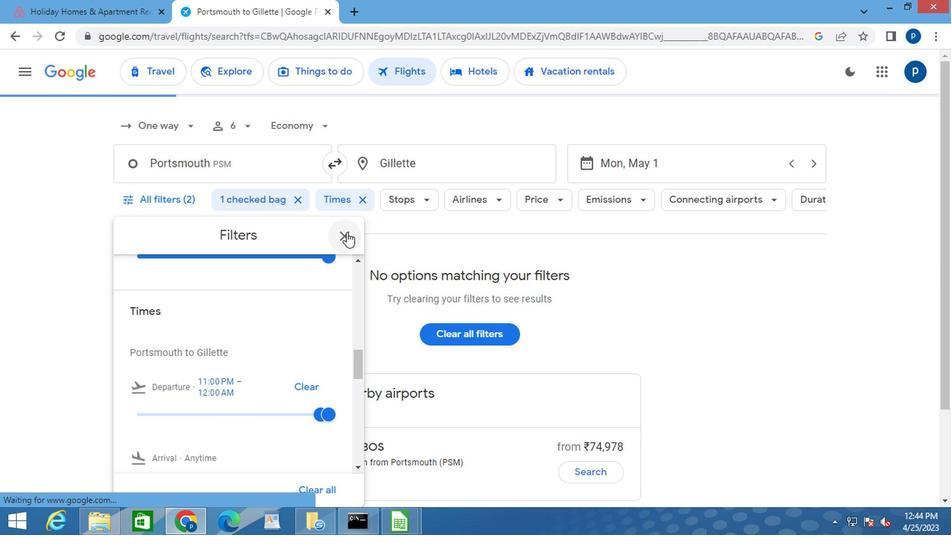 
Action: Mouse pressed left at (343, 233)
Screenshot: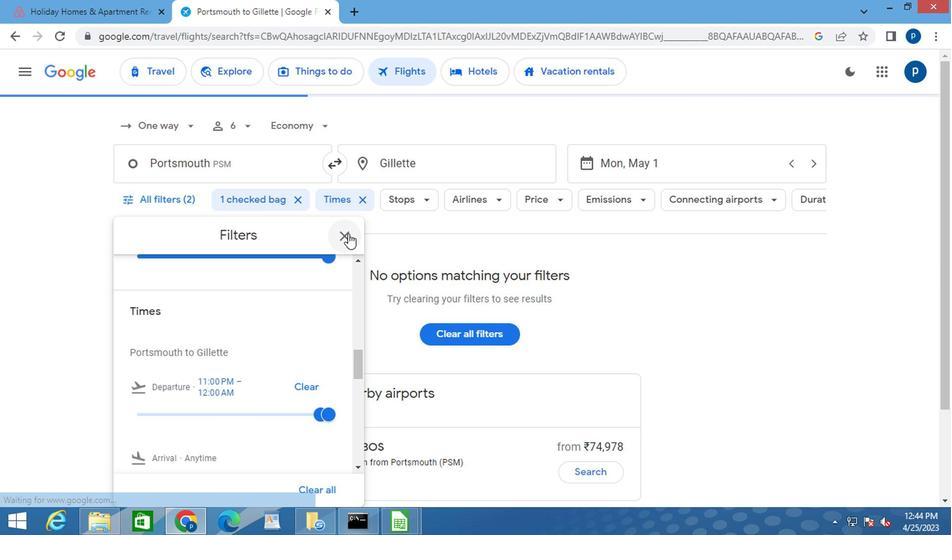 
Action: Mouse moved to (343, 234)
Screenshot: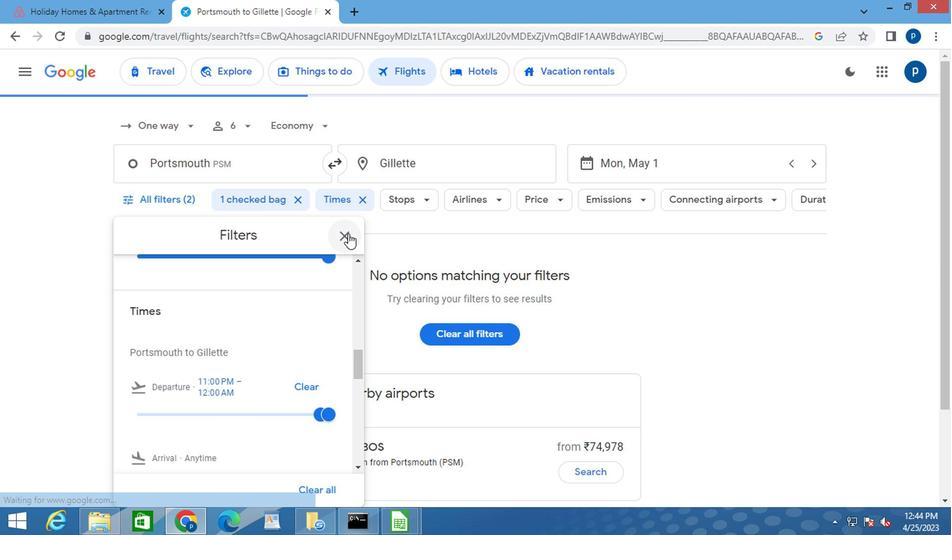 
